 Task: Send an email with the signature Gunner Ward with the subject Request for a demo and the message Can you please send me the details of the new product launch? from softage.5@softage.net to softage.8@softage.net and move the email from Sent Items to the folder Goals
Action: Mouse moved to (53, 42)
Screenshot: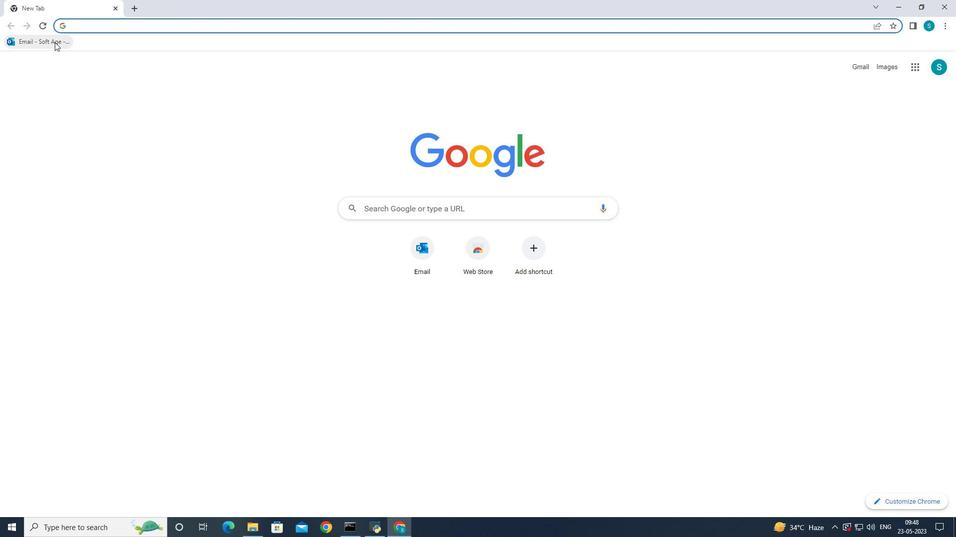 
Action: Mouse pressed left at (53, 42)
Screenshot: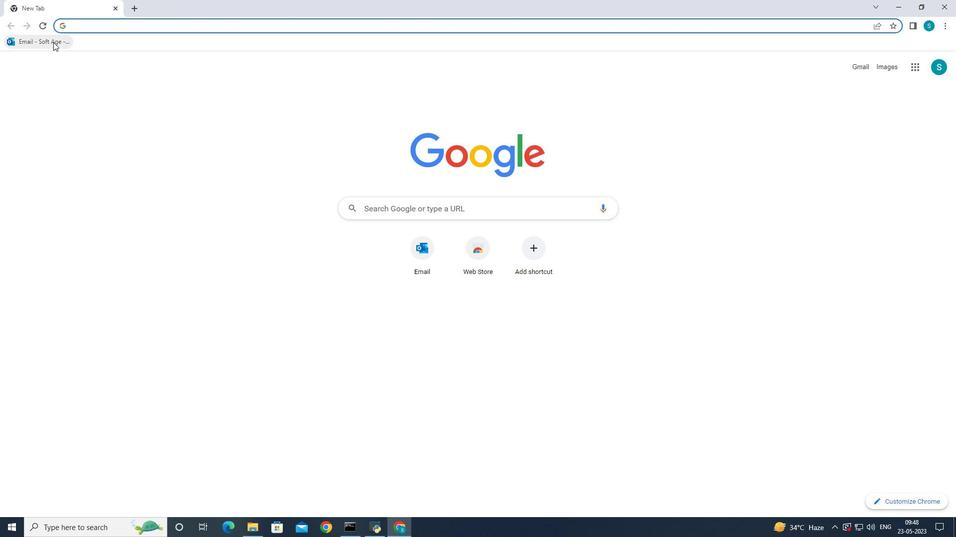 
Action: Mouse moved to (138, 88)
Screenshot: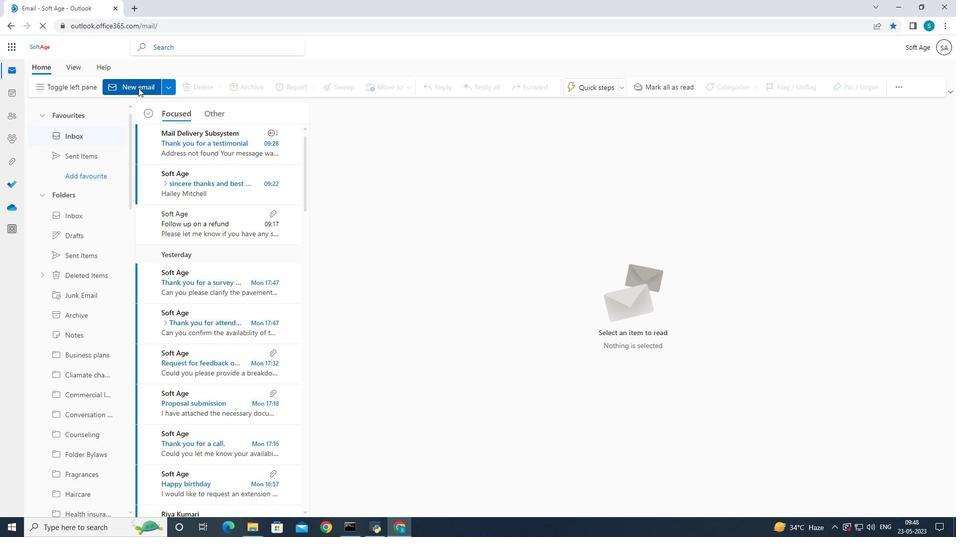 
Action: Mouse pressed left at (138, 88)
Screenshot: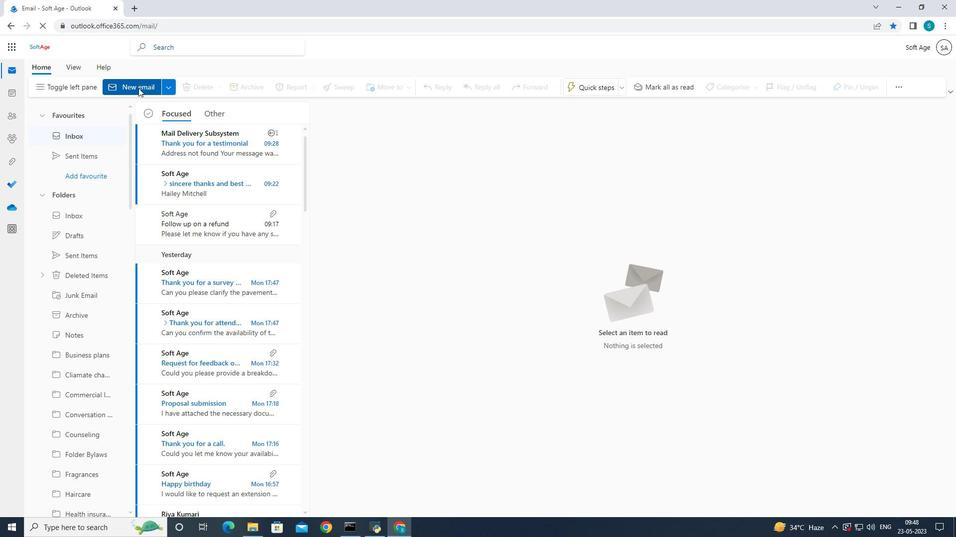 
Action: Mouse moved to (138, 88)
Screenshot: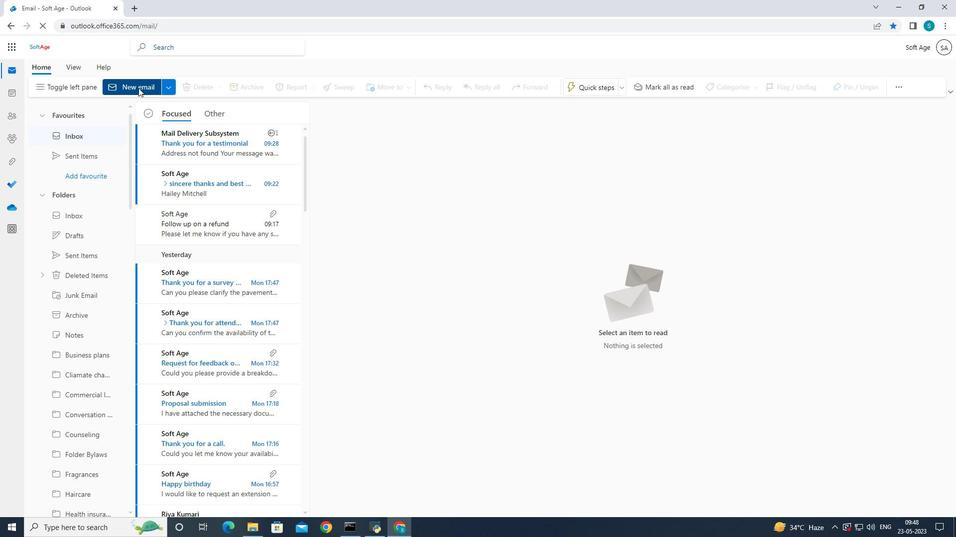 
Action: Mouse pressed left at (138, 88)
Screenshot: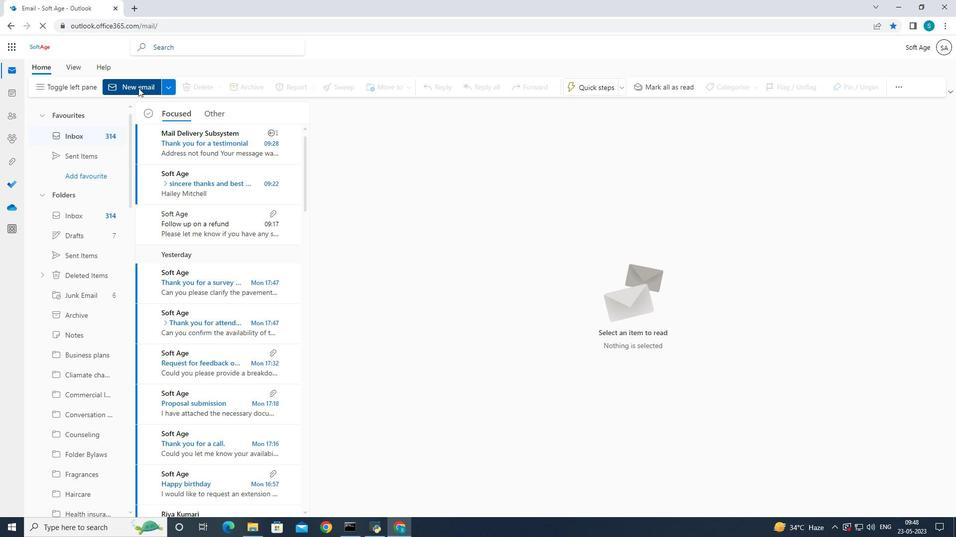 
Action: Mouse moved to (651, 85)
Screenshot: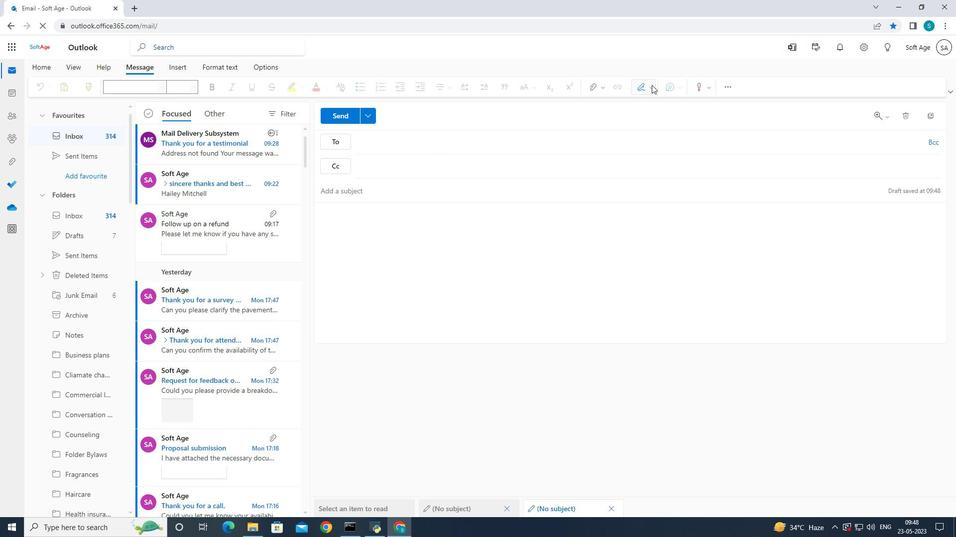 
Action: Mouse pressed left at (651, 85)
Screenshot: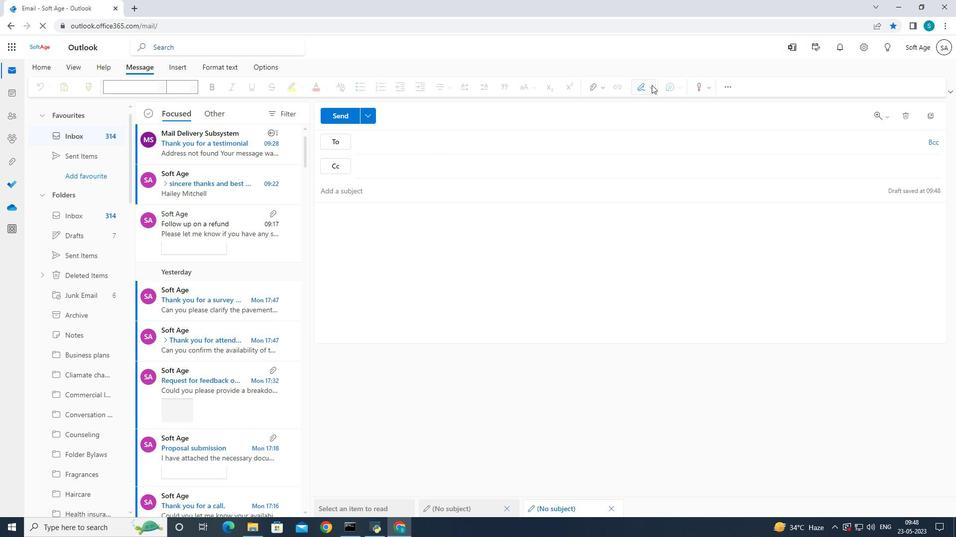 
Action: Mouse moved to (624, 131)
Screenshot: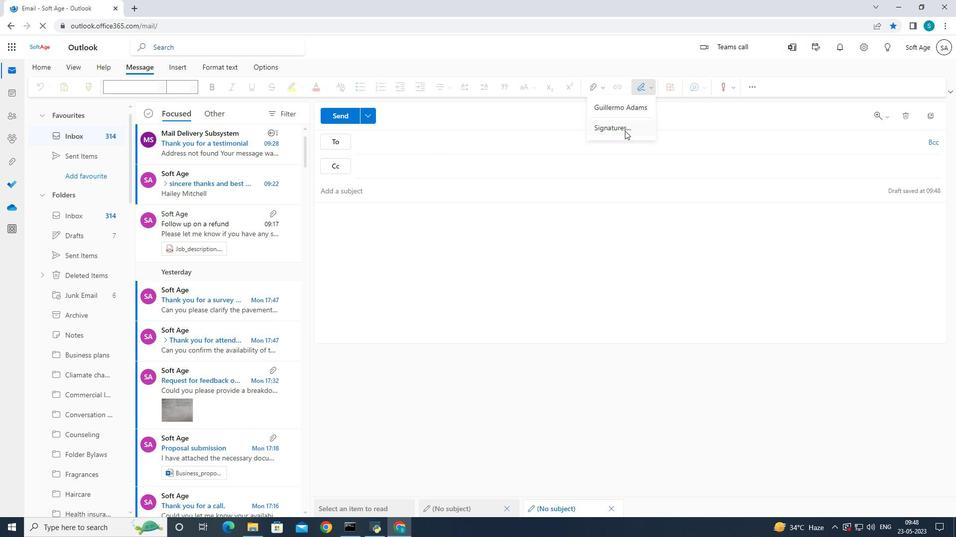 
Action: Mouse pressed left at (624, 131)
Screenshot: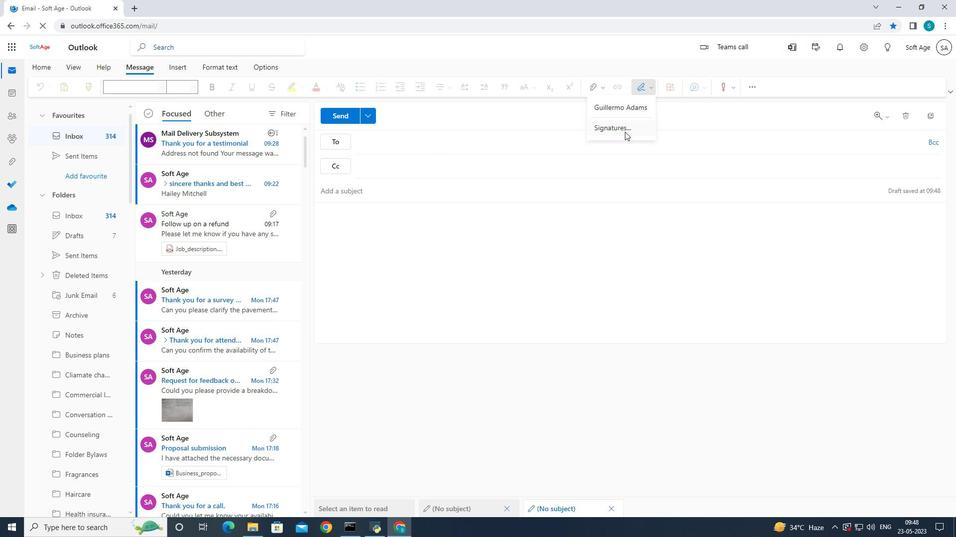 
Action: Mouse moved to (622, 168)
Screenshot: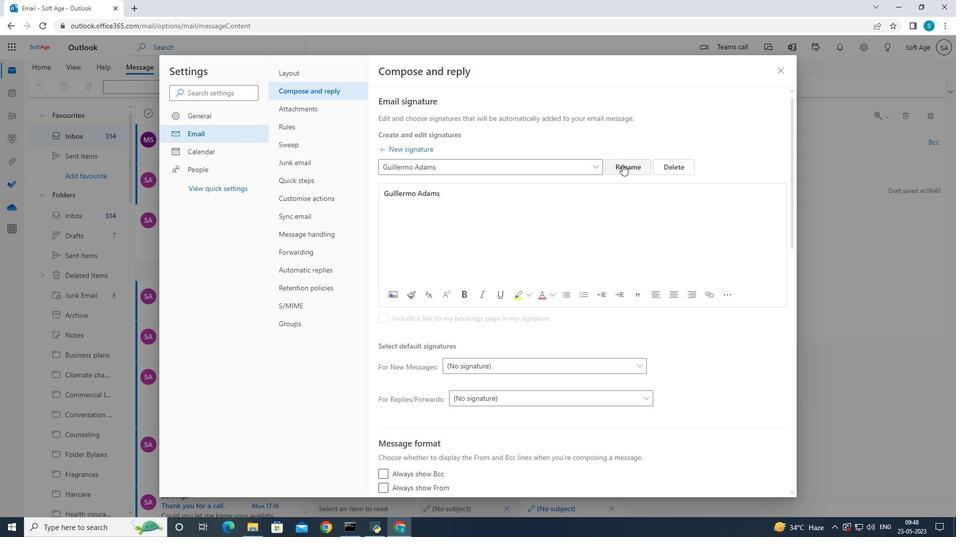 
Action: Mouse pressed left at (622, 168)
Screenshot: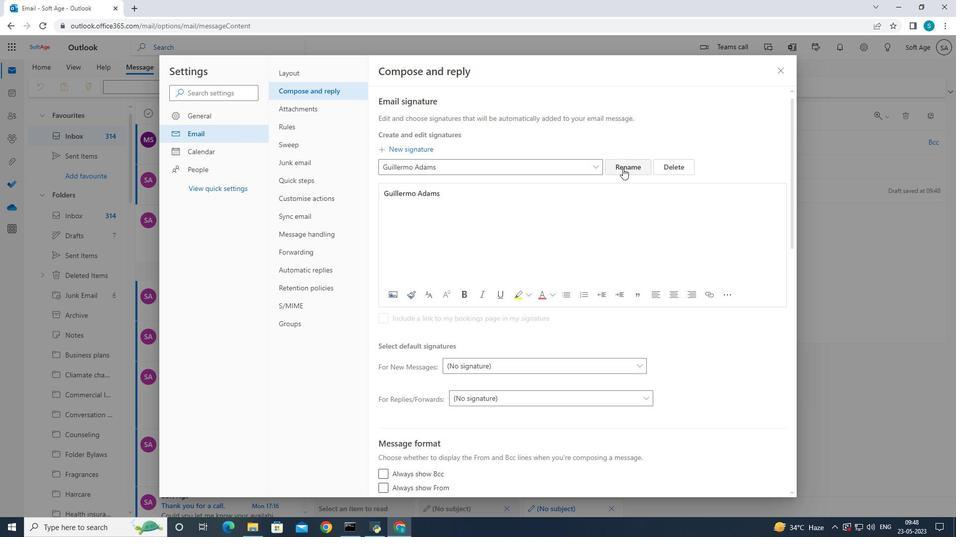 
Action: Mouse moved to (592, 168)
Screenshot: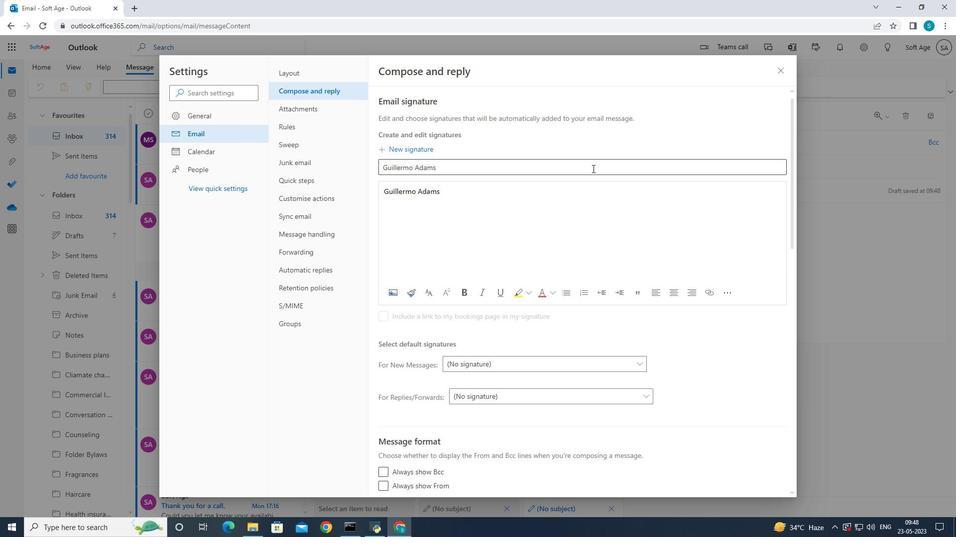 
Action: Mouse pressed left at (592, 168)
Screenshot: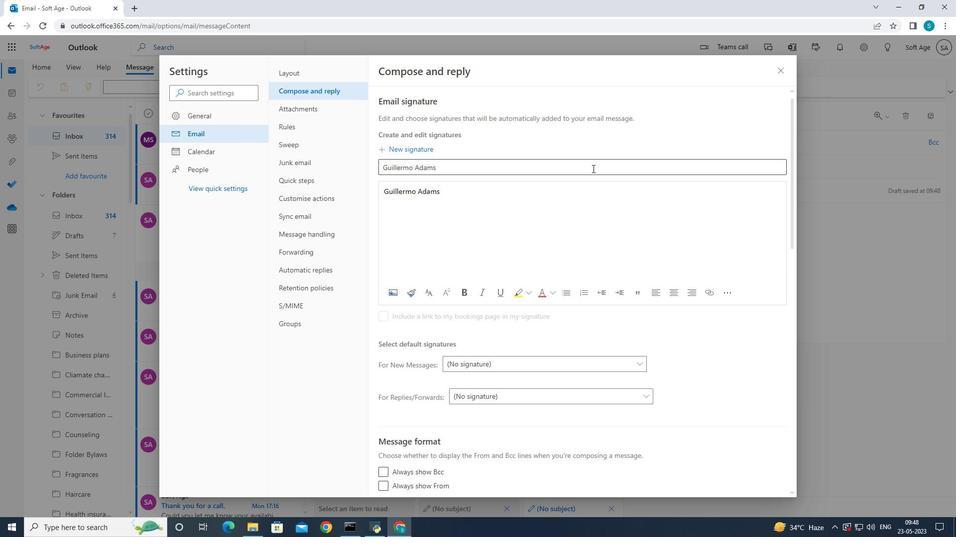 
Action: Key pressed <Key.backspace><Key.backspace><Key.backspace><Key.backspace><Key.backspace><Key.backspace><Key.backspace><Key.backspace><Key.backspace><Key.backspace><Key.backspace><Key.backspace><Key.backspace>
Screenshot: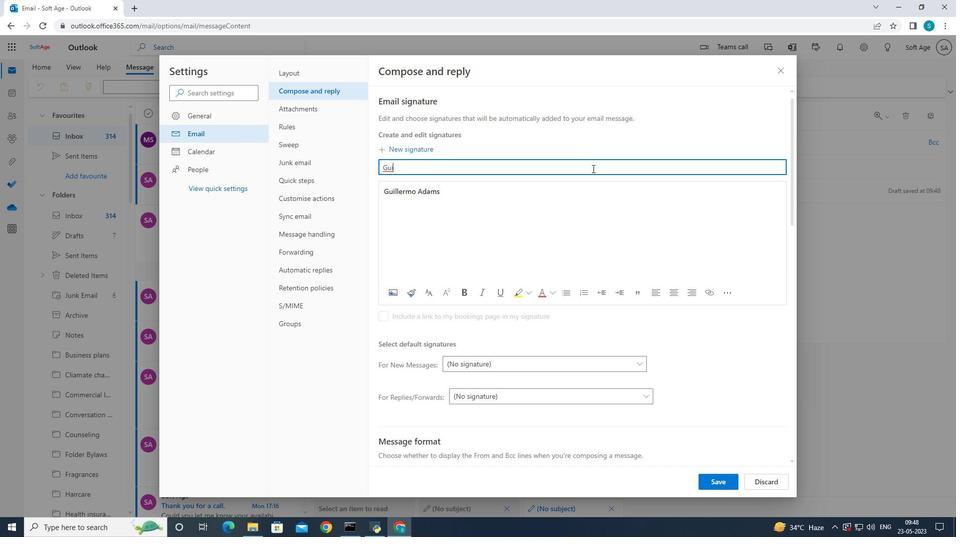 
Action: Mouse moved to (659, 140)
Screenshot: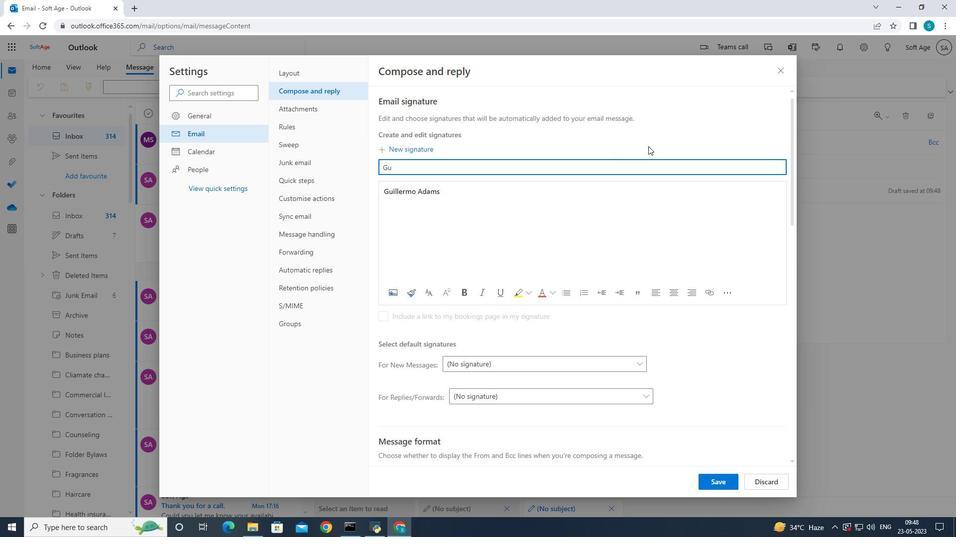
Action: Key pressed nner<Key.space><Key.shift>Ward<Key.space>
Screenshot: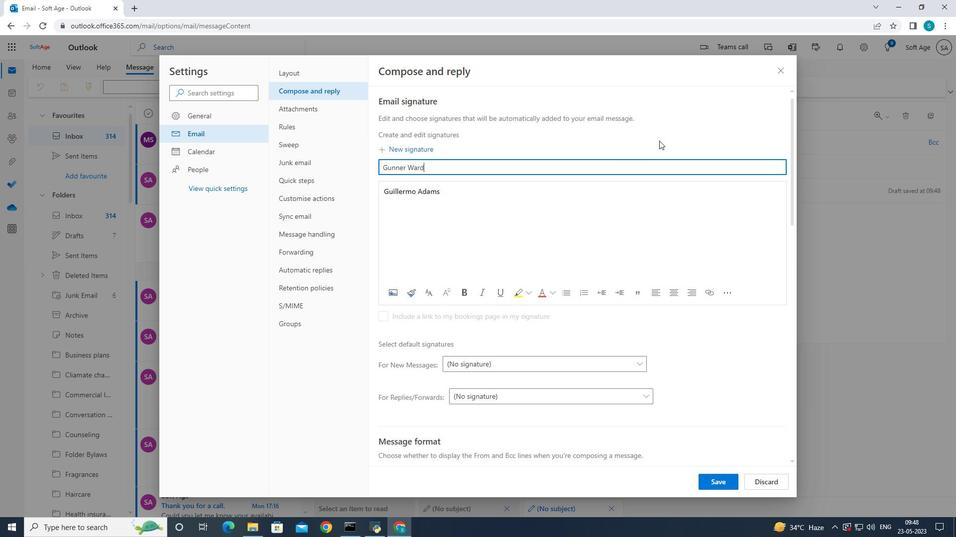 
Action: Mouse moved to (473, 192)
Screenshot: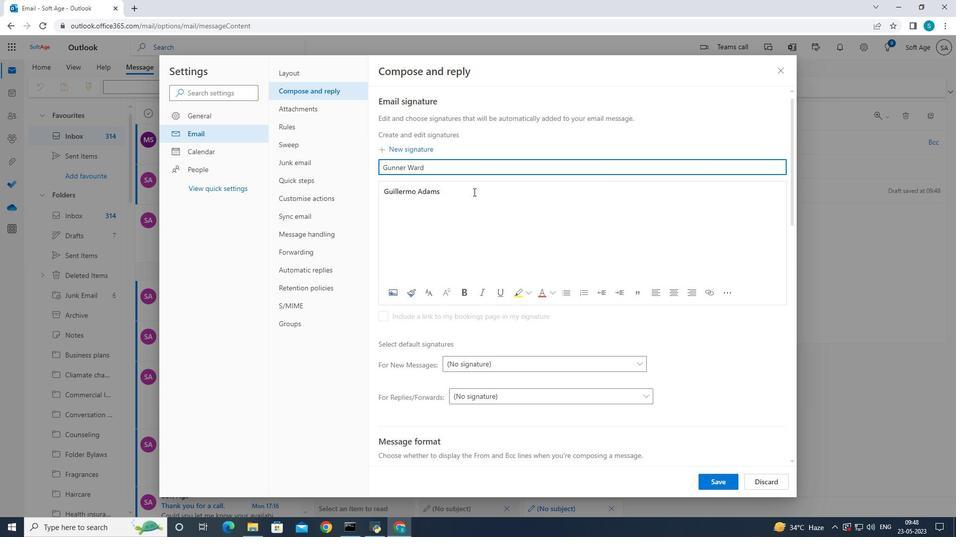 
Action: Mouse pressed left at (473, 192)
Screenshot: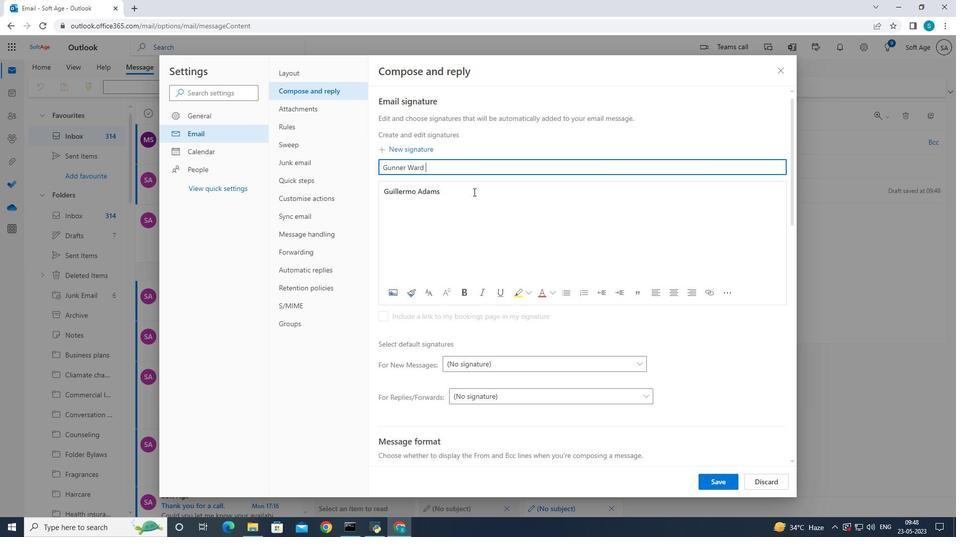 
Action: Mouse moved to (641, 174)
Screenshot: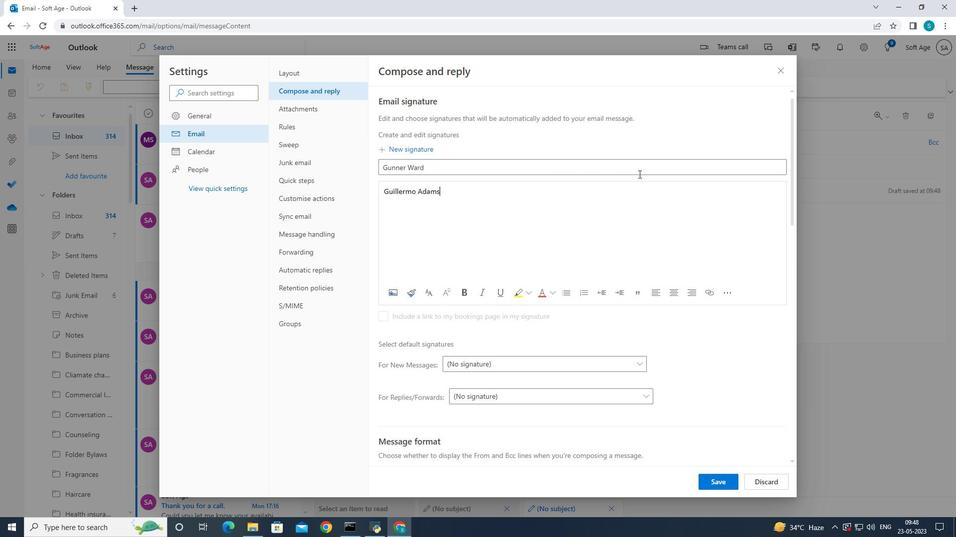 
Action: Key pressed <Key.backspace><Key.backspace><Key.backspace><Key.backspace><Key.backspace><Key.backspace><Key.backspace><Key.backspace><Key.backspace><Key.backspace><Key.backspace><Key.backspace><Key.backspace>nner<Key.space><Key.shift>Ward
Screenshot: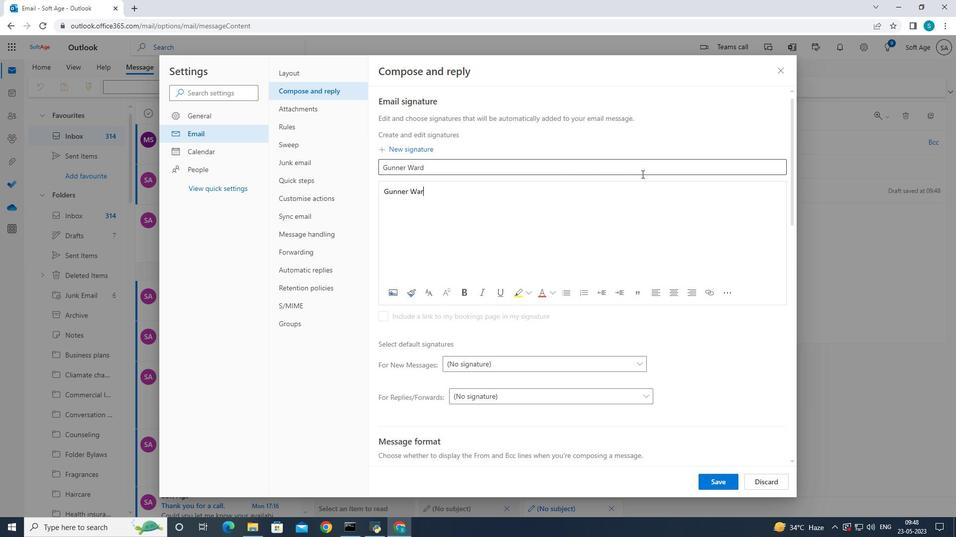 
Action: Mouse moved to (725, 489)
Screenshot: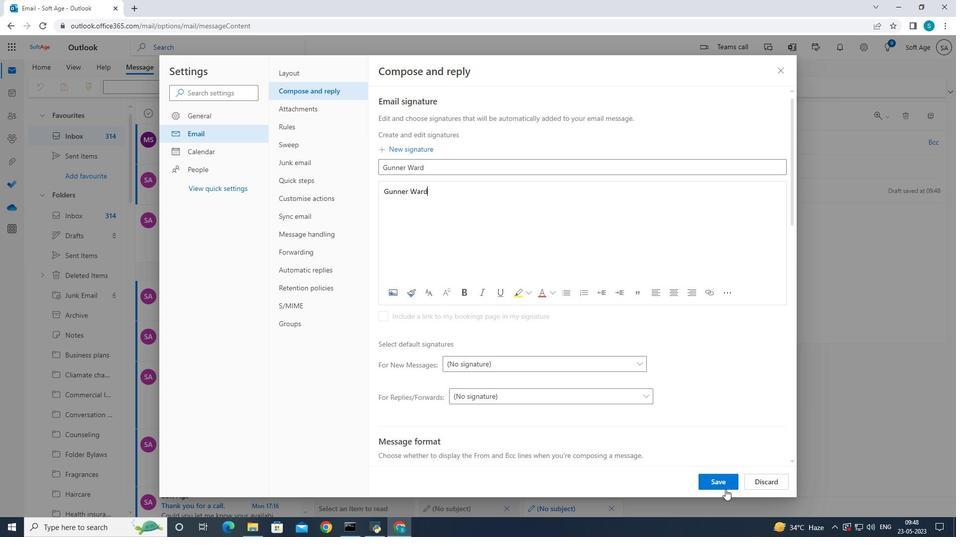 
Action: Mouse pressed left at (725, 489)
Screenshot: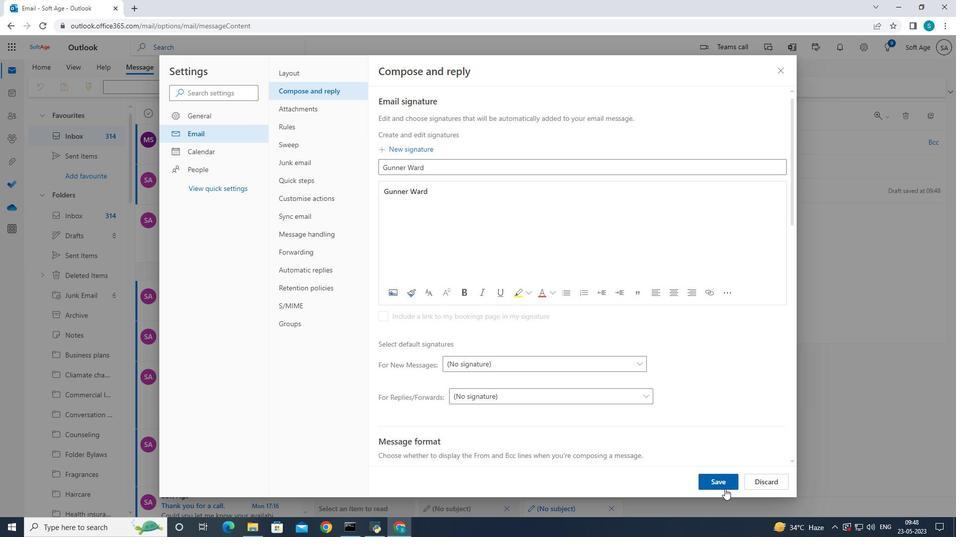 
Action: Mouse moved to (782, 67)
Screenshot: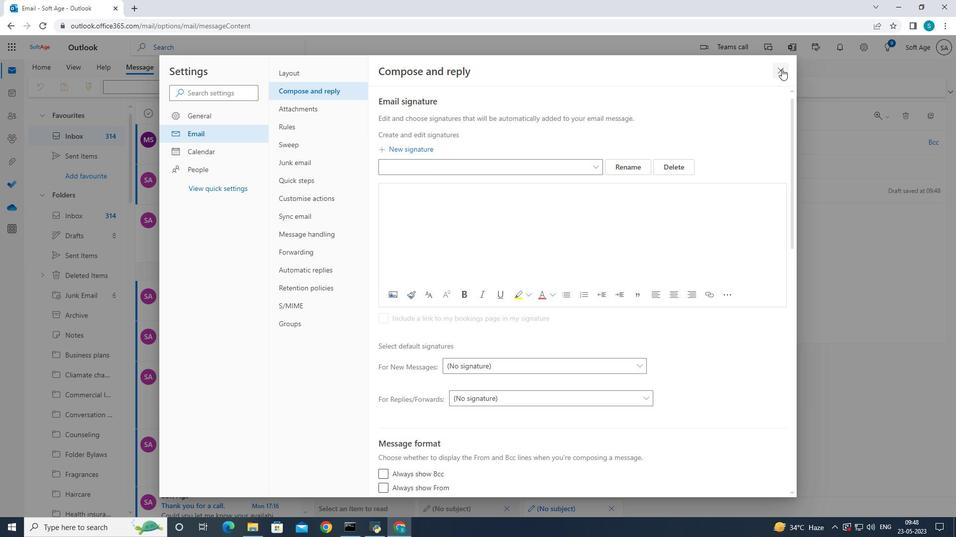 
Action: Mouse pressed left at (782, 67)
Screenshot: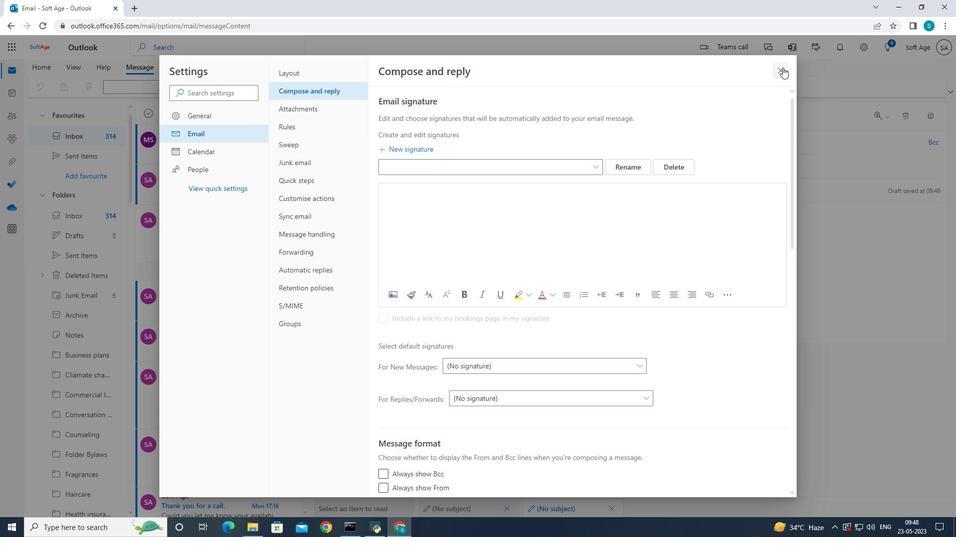 
Action: Mouse moved to (429, 144)
Screenshot: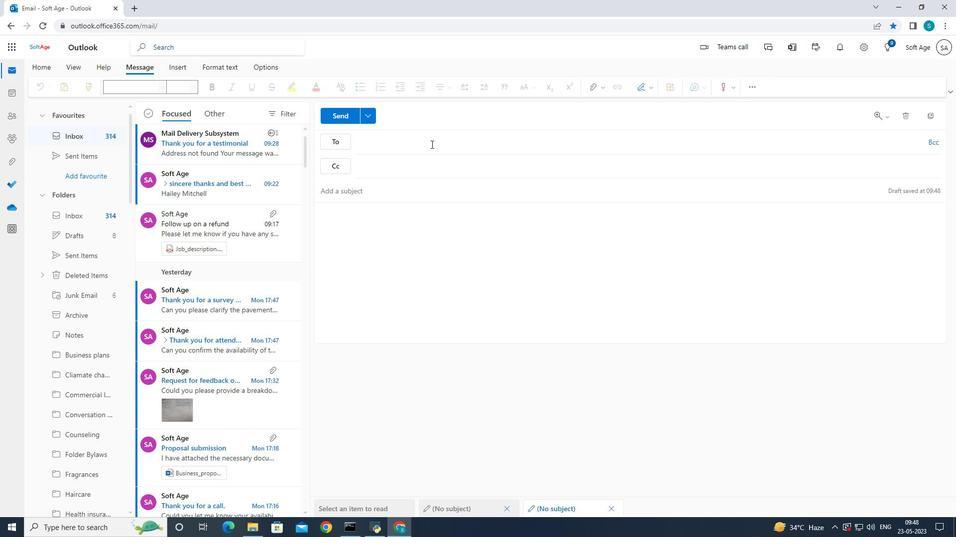 
Action: Mouse pressed left at (429, 144)
Screenshot: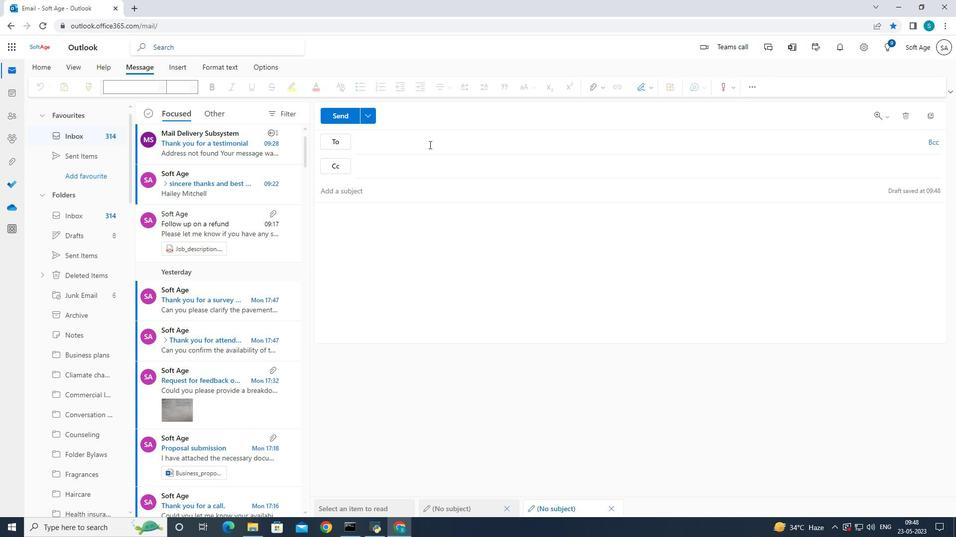 
Action: Mouse moved to (555, 190)
Screenshot: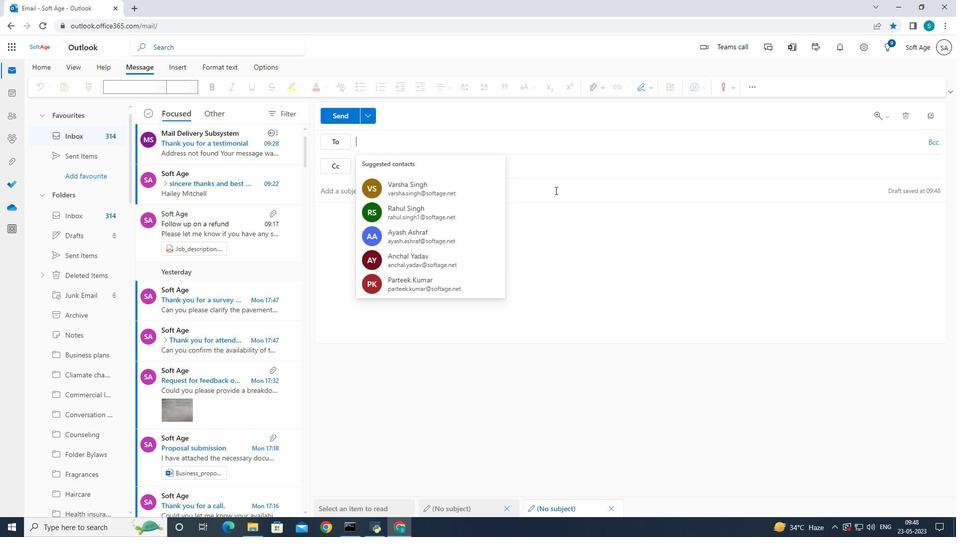 
Action: Mouse pressed left at (555, 190)
Screenshot: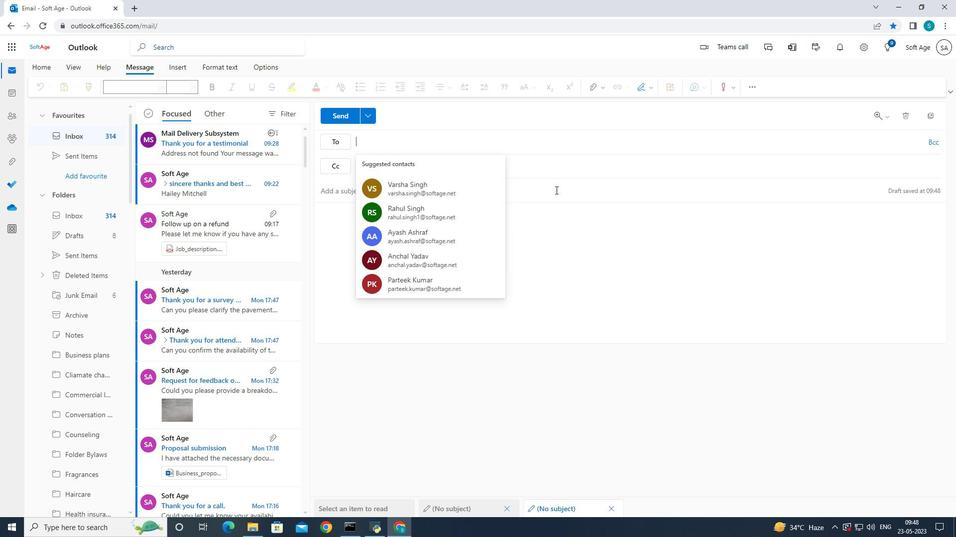 
Action: Mouse moved to (618, 179)
Screenshot: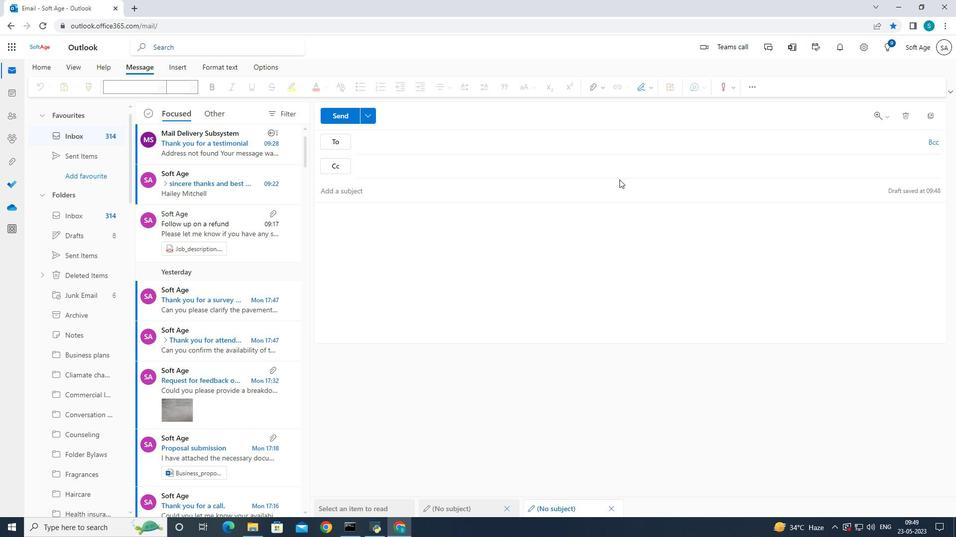 
Action: Key pressed <Key.shift>request<Key.space>for<Key.space>a<Key.space>demo
Screenshot: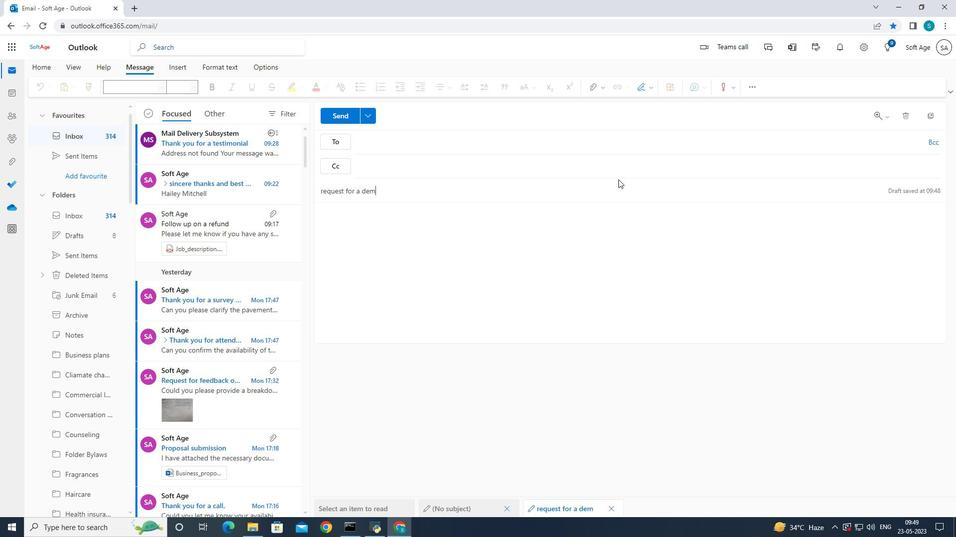 
Action: Mouse moved to (489, 226)
Screenshot: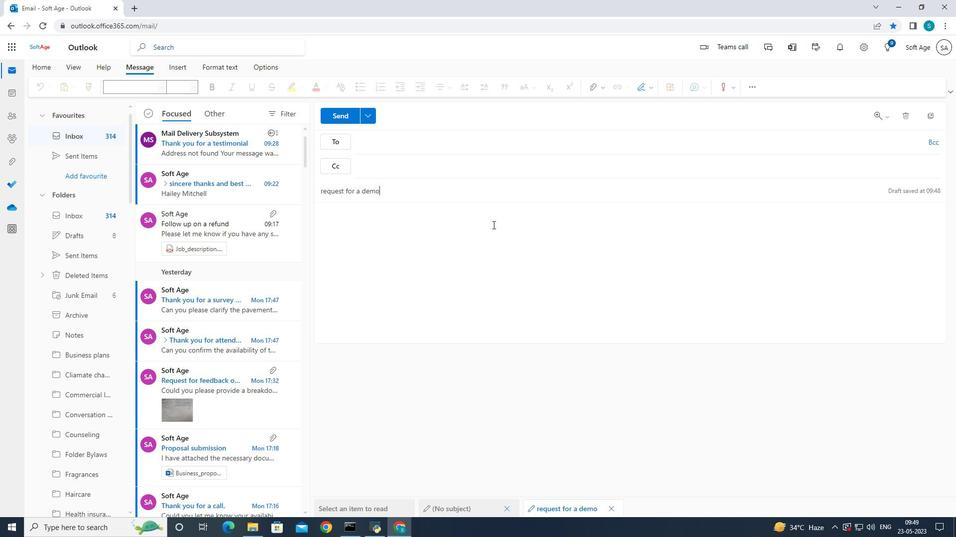 
Action: Mouse pressed left at (489, 226)
Screenshot: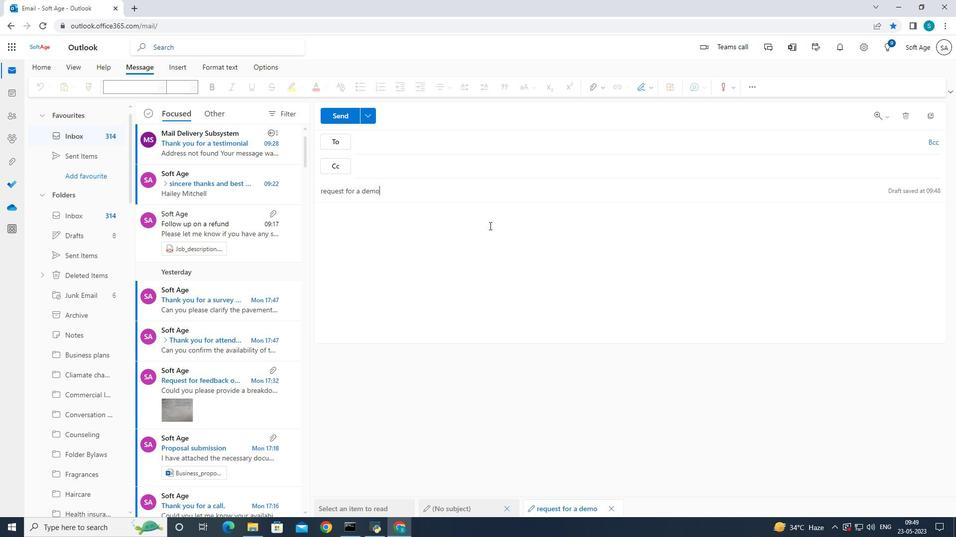 
Action: Mouse moved to (649, 85)
Screenshot: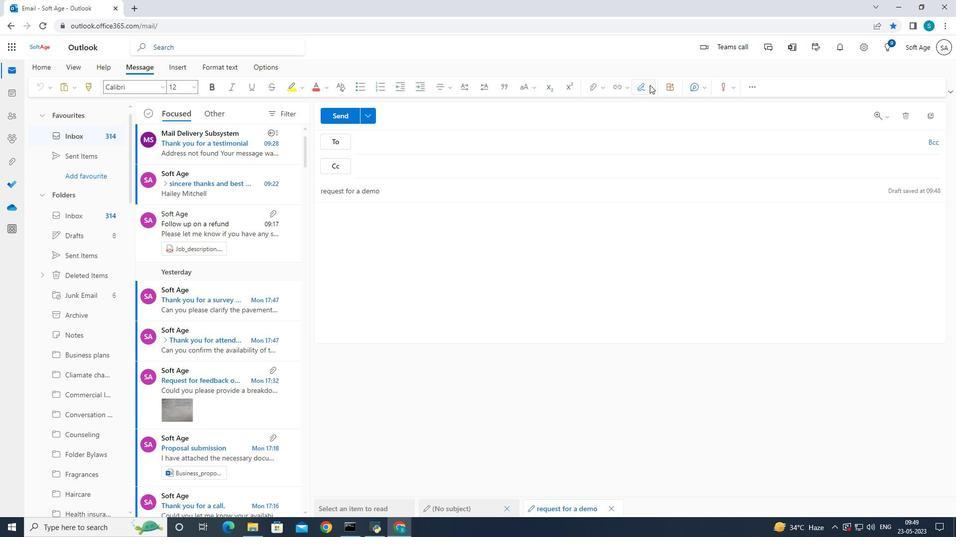 
Action: Mouse pressed left at (649, 85)
Screenshot: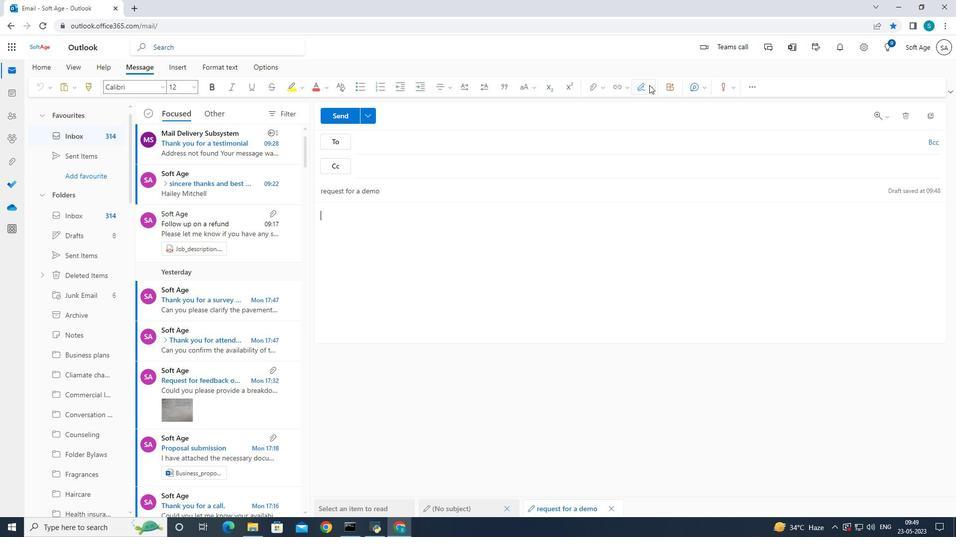 
Action: Mouse moved to (635, 112)
Screenshot: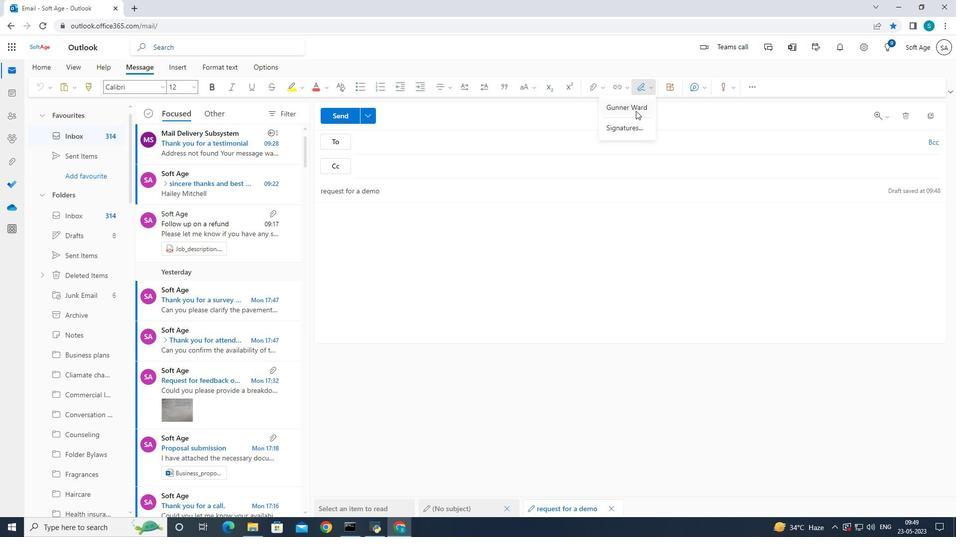 
Action: Mouse pressed left at (635, 112)
Screenshot: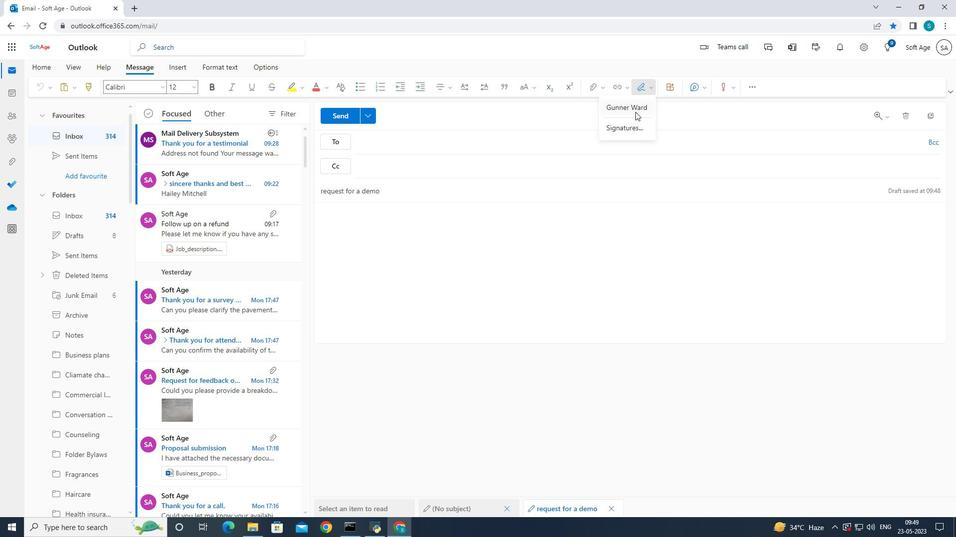 
Action: Mouse moved to (596, 179)
Screenshot: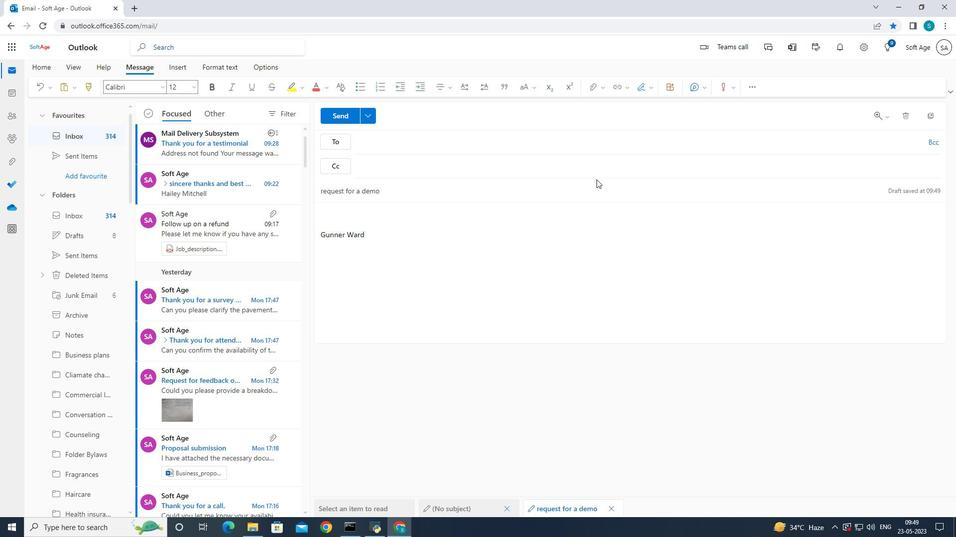 
Action: Key pressed <Key.shift>Can<Key.space>you<Key.space>please<Key.space>send<Key.space>me<Key.space>the<Key.space>details<Key.space>of<Key.space>the<Key.space>new<Key.space>product<Key.space>launch<Key.shift_r>?
Screenshot: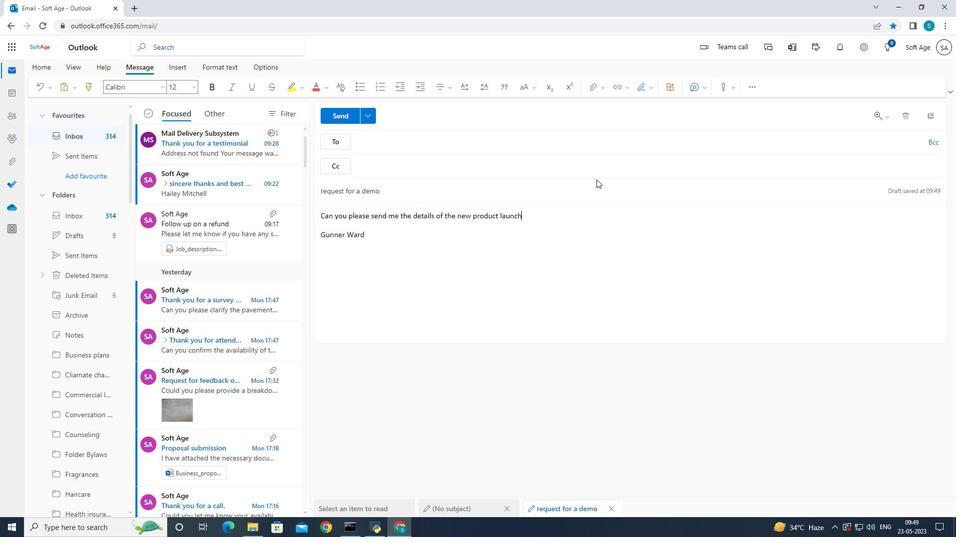
Action: Mouse moved to (433, 145)
Screenshot: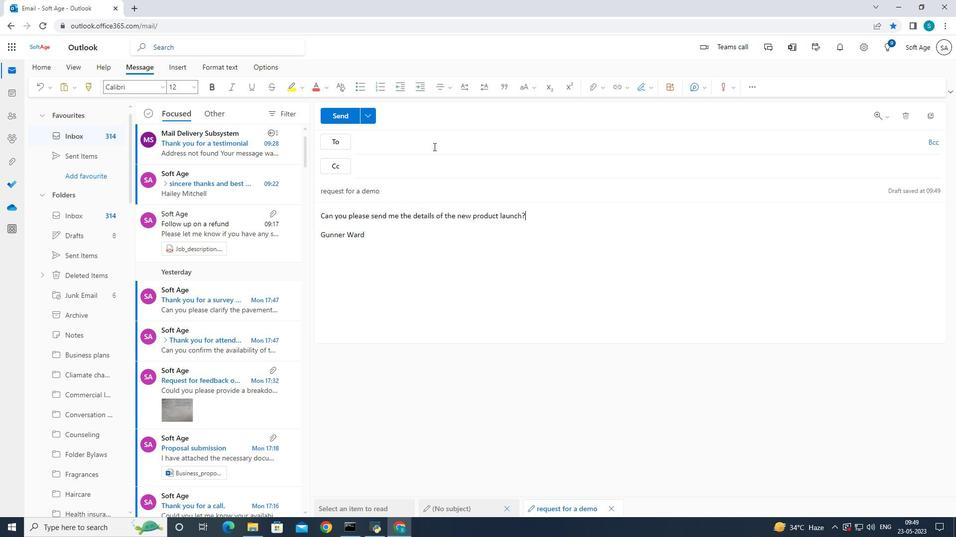 
Action: Mouse pressed left at (433, 145)
Screenshot: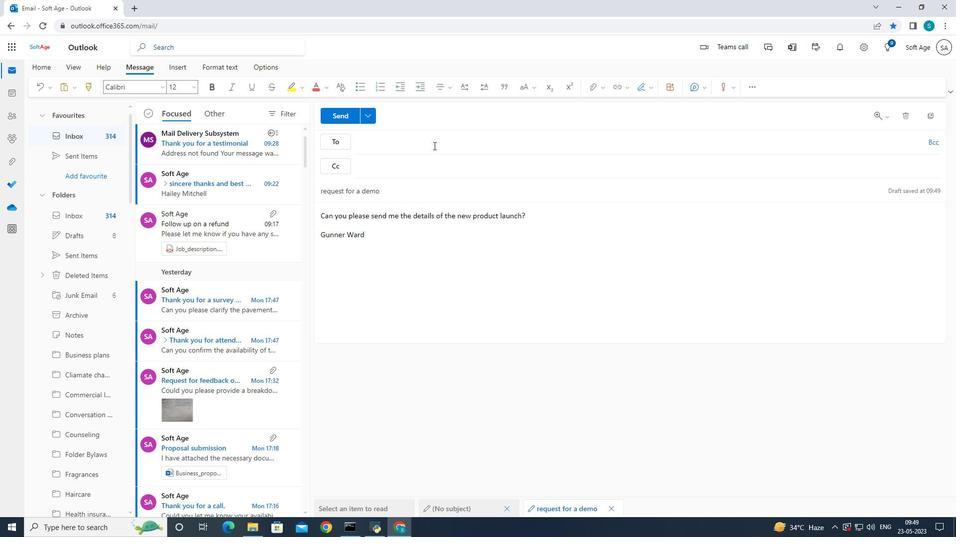 
Action: Mouse moved to (589, 188)
Screenshot: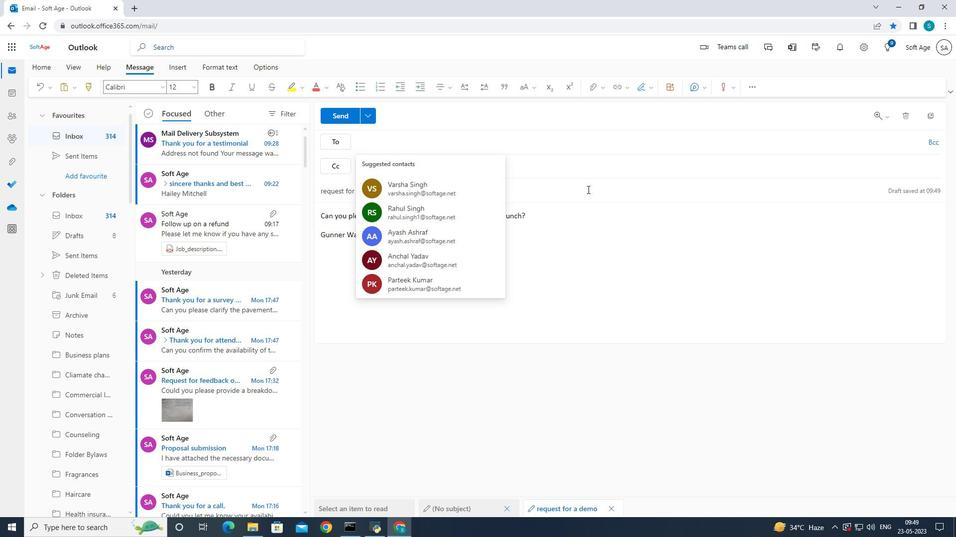 
Action: Key pressed softage.8<Key.shift>@softge.net
Screenshot: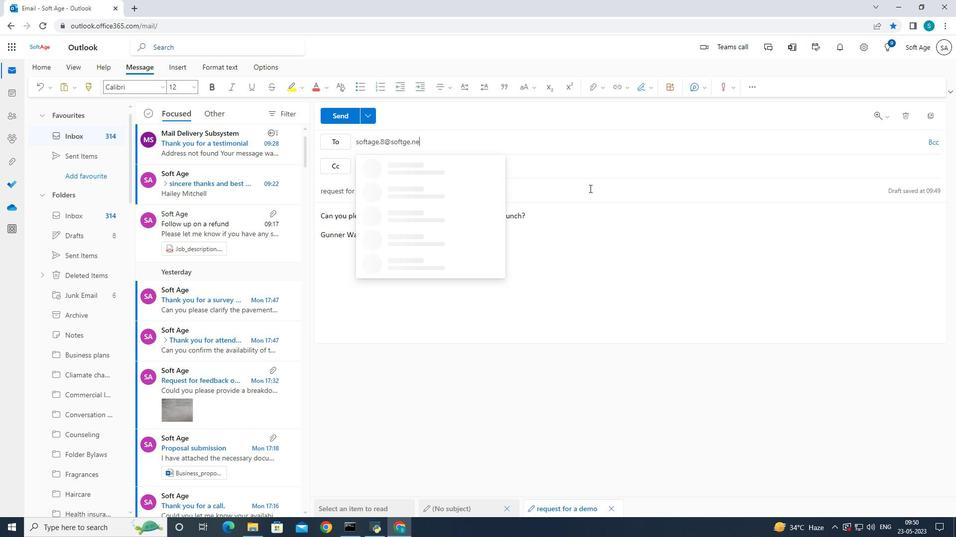 
Action: Mouse moved to (401, 141)
Screenshot: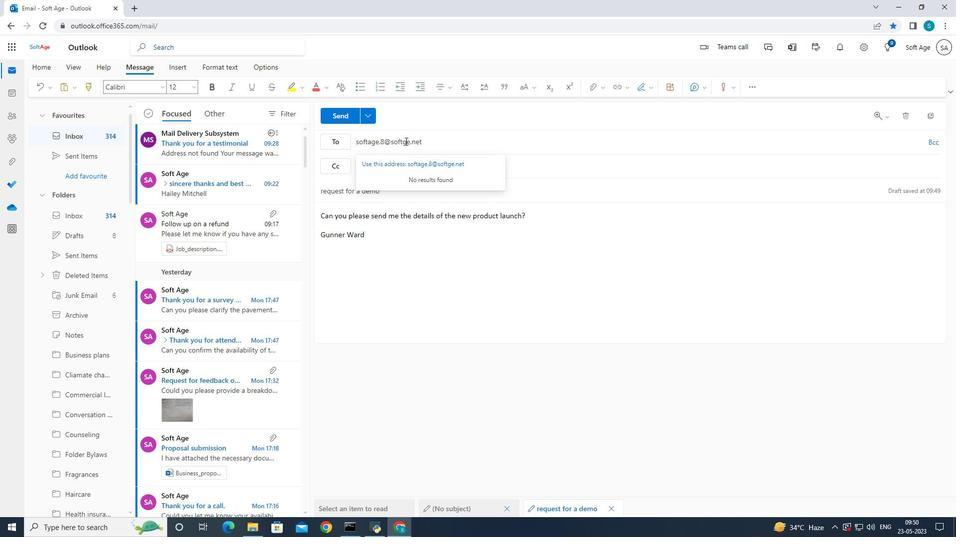 
Action: Mouse pressed left at (401, 141)
Screenshot: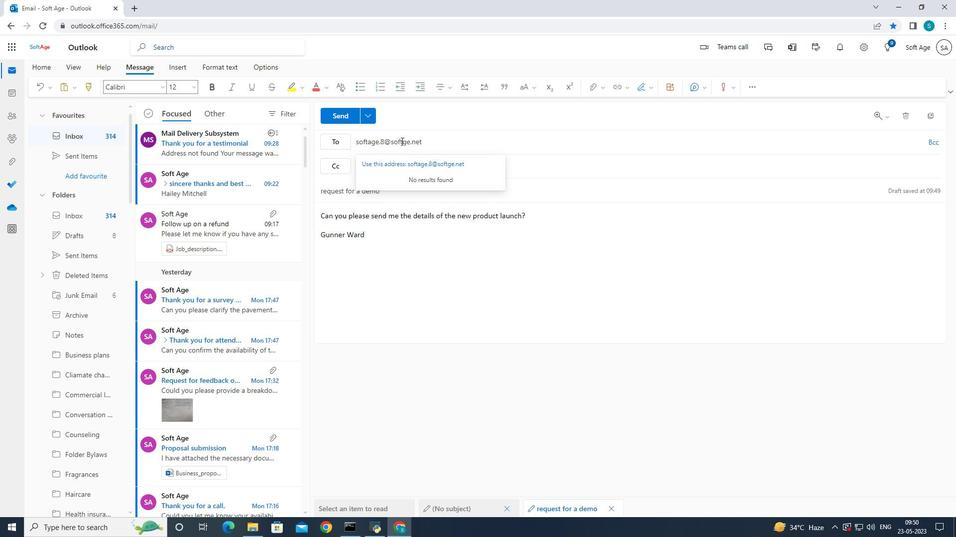 
Action: Mouse moved to (422, 145)
Screenshot: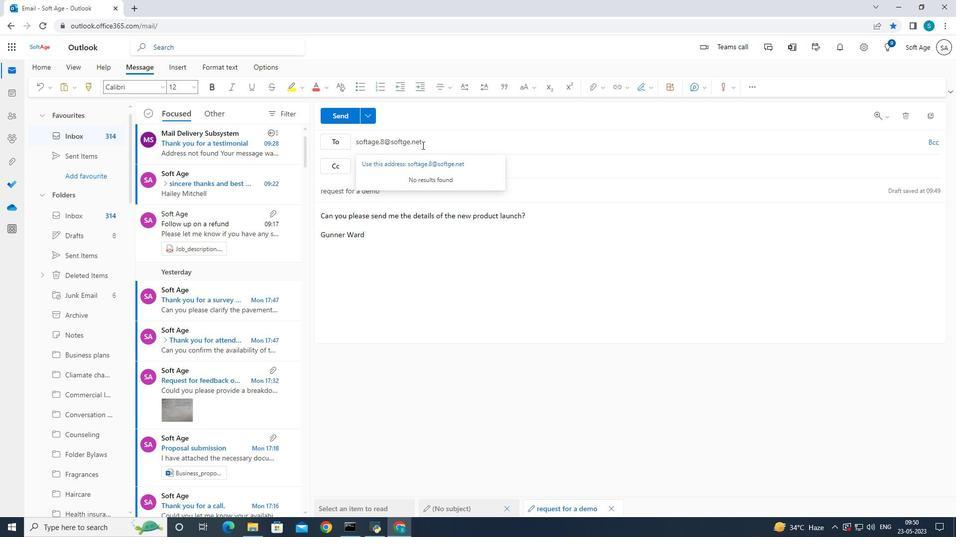 
Action: Key pressed a
Screenshot: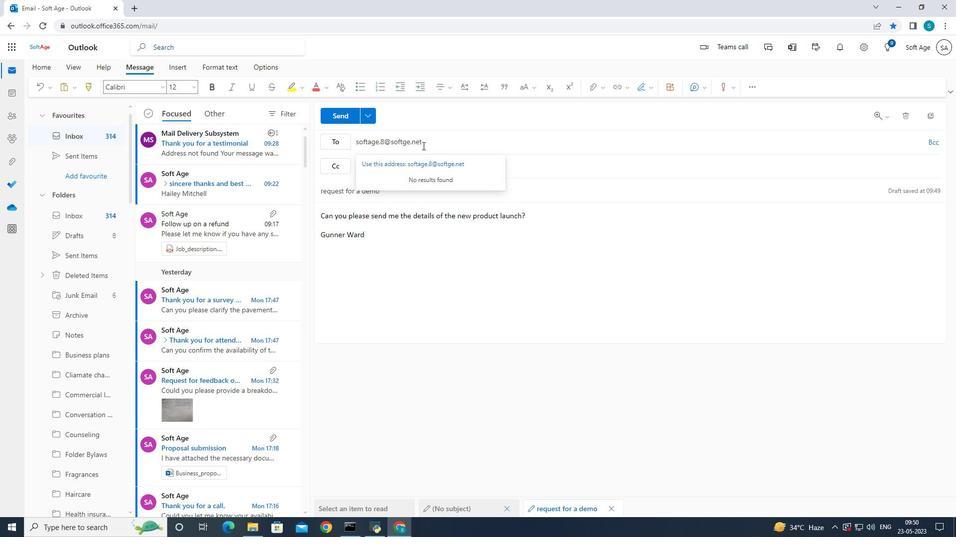 
Action: Mouse moved to (442, 170)
Screenshot: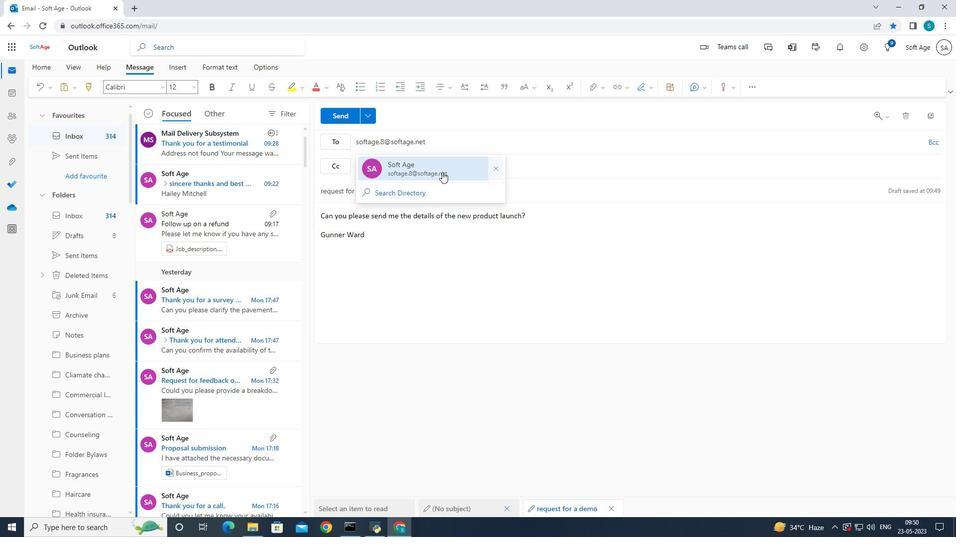
Action: Mouse pressed left at (442, 170)
Screenshot: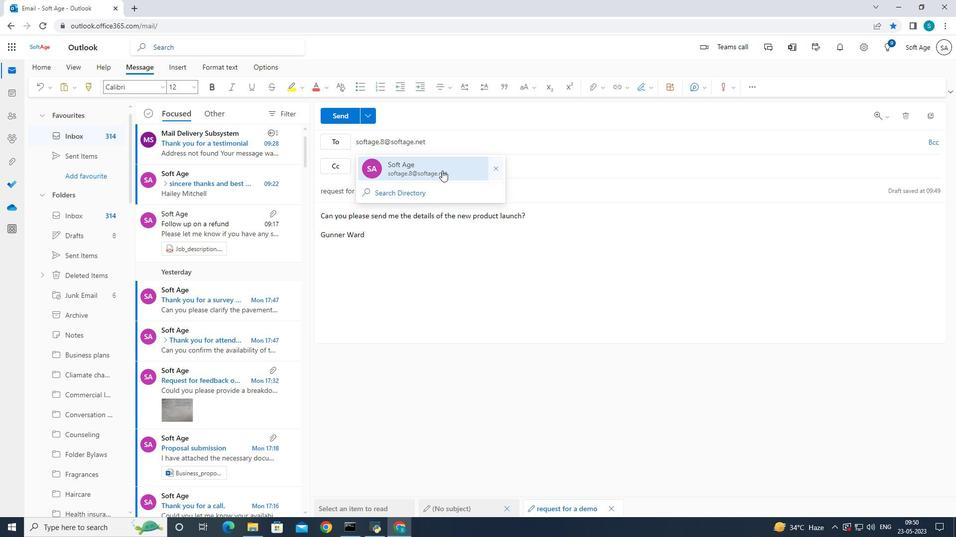 
Action: Mouse moved to (106, 235)
Screenshot: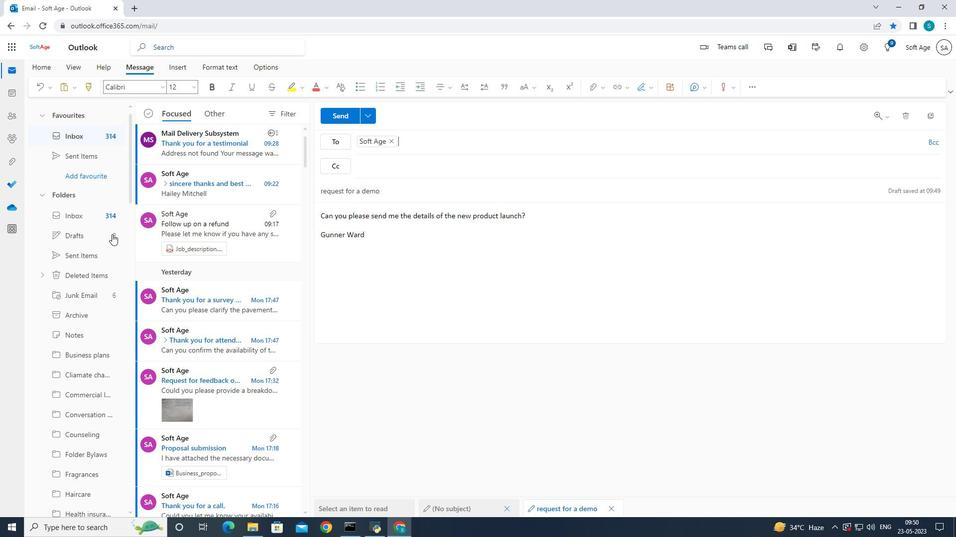 
Action: Mouse scrolled (106, 234) with delta (0, 0)
Screenshot: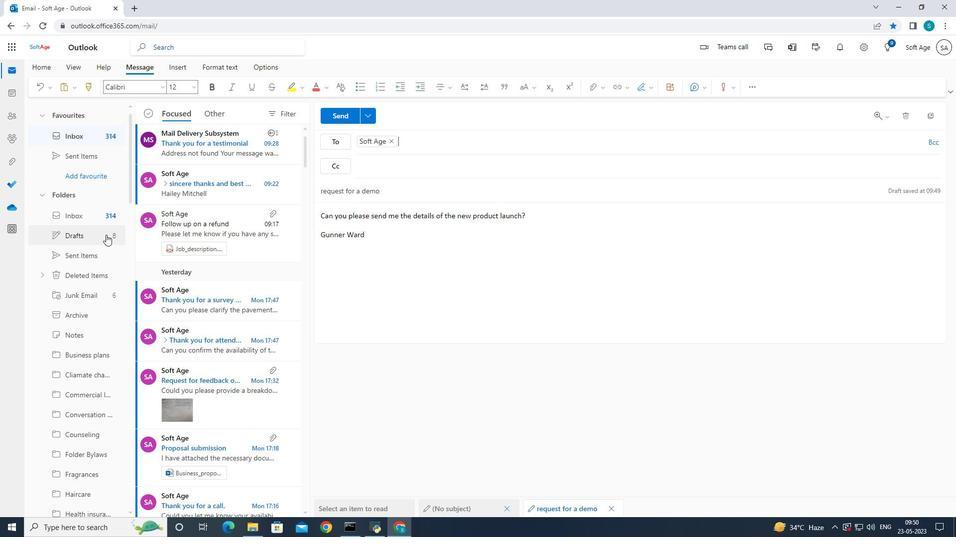 
Action: Mouse scrolled (106, 234) with delta (0, 0)
Screenshot: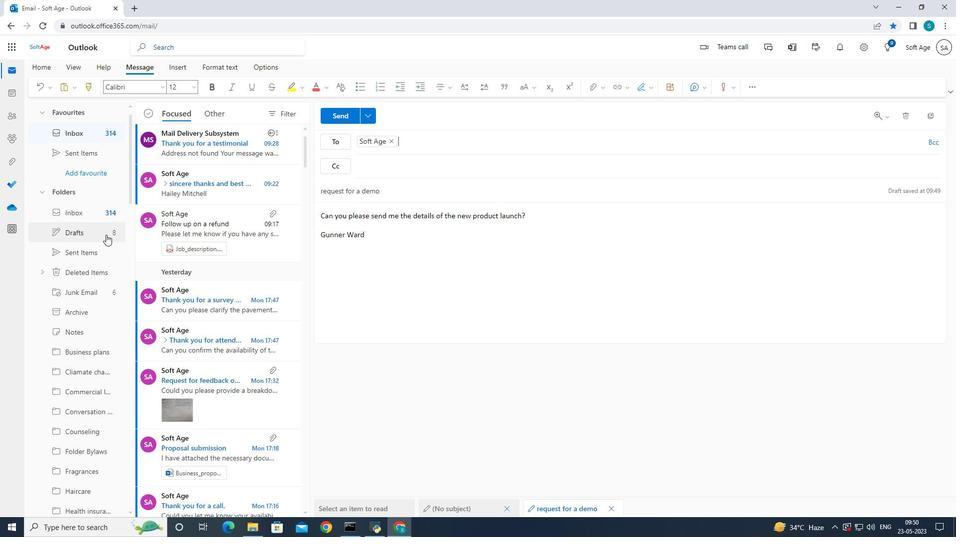 
Action: Mouse scrolled (106, 234) with delta (0, 0)
Screenshot: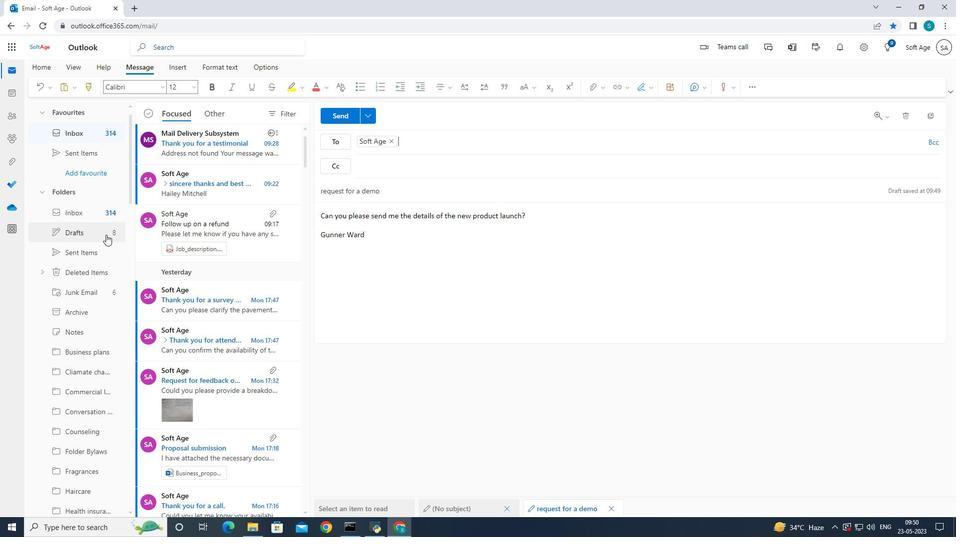 
Action: Mouse moved to (105, 235)
Screenshot: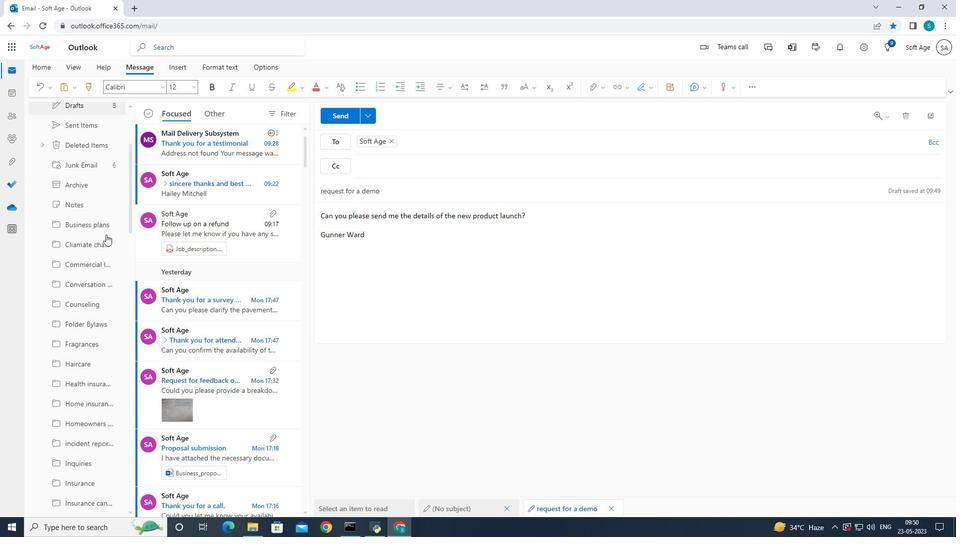 
Action: Mouse scrolled (105, 234) with delta (0, 0)
Screenshot: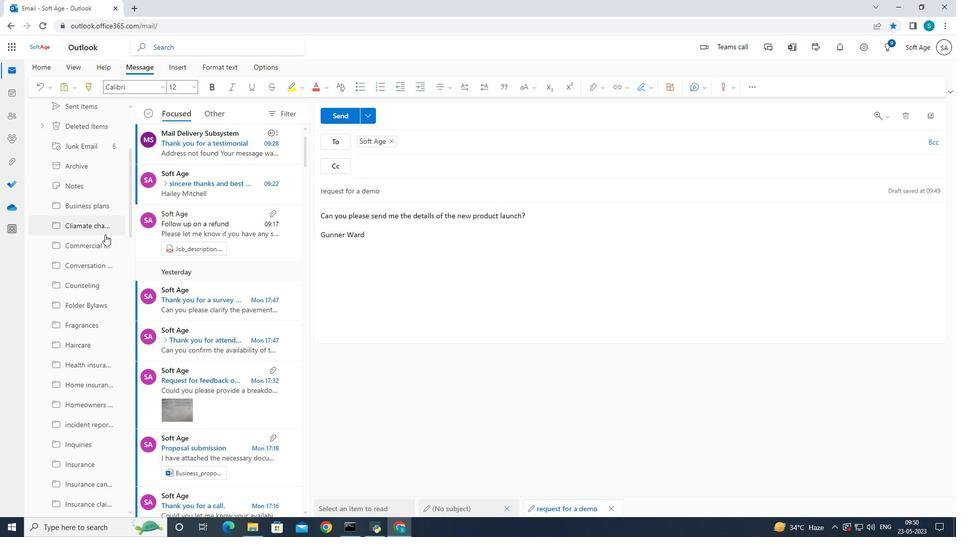 
Action: Mouse scrolled (105, 234) with delta (0, 0)
Screenshot: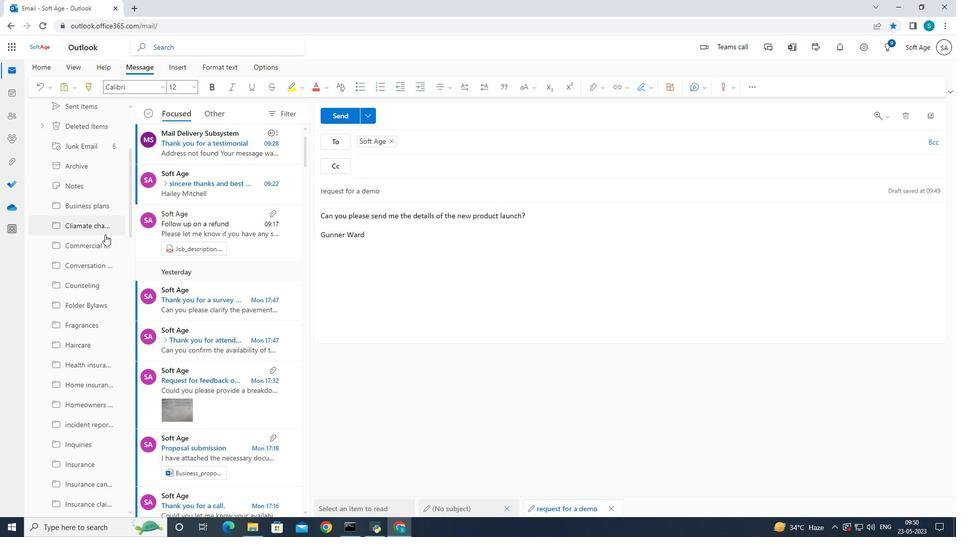 
Action: Mouse scrolled (105, 234) with delta (0, 0)
Screenshot: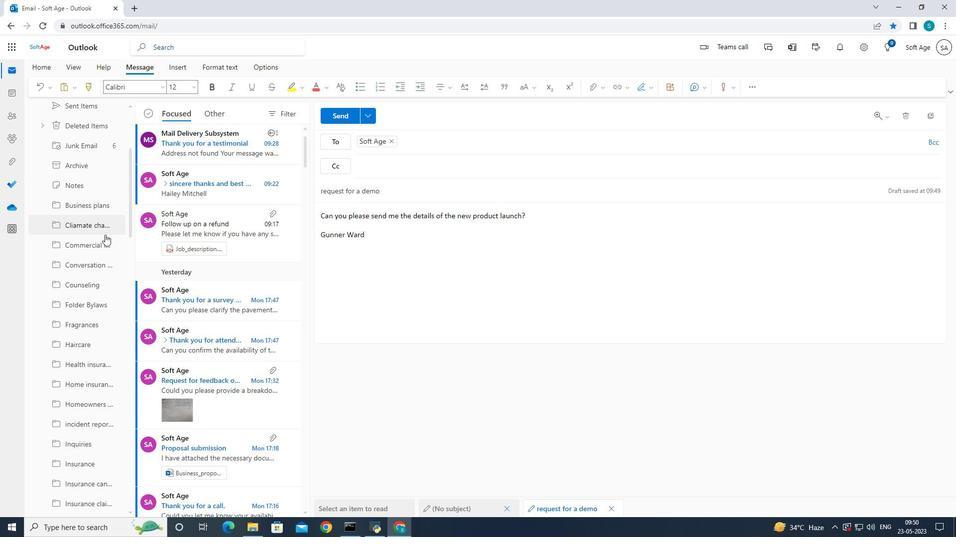 
Action: Mouse scrolled (105, 234) with delta (0, 0)
Screenshot: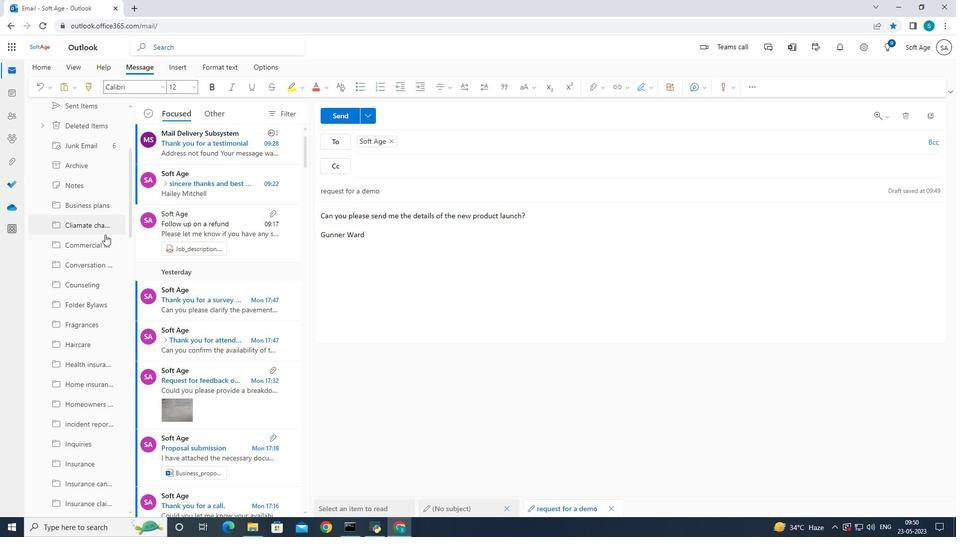 
Action: Mouse moved to (104, 235)
Screenshot: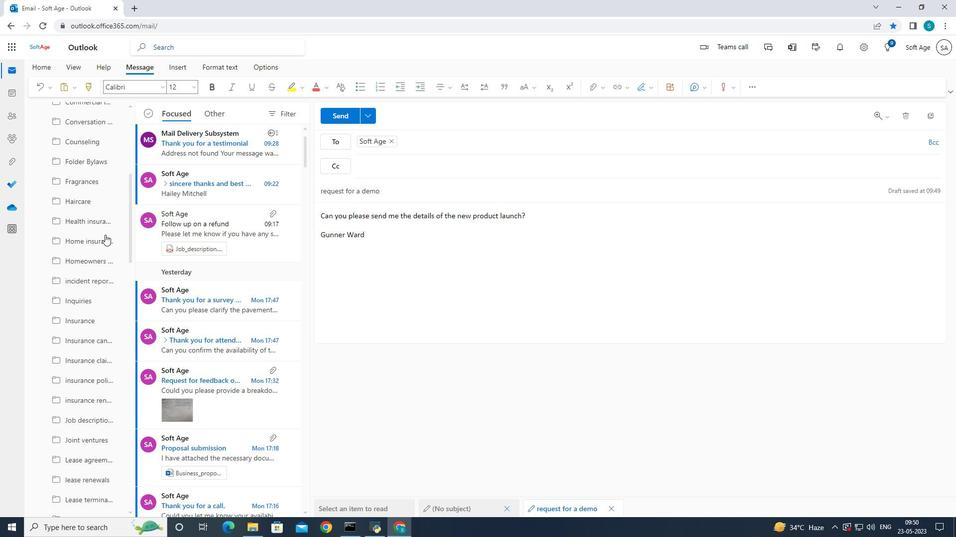 
Action: Mouse scrolled (104, 234) with delta (0, 0)
Screenshot: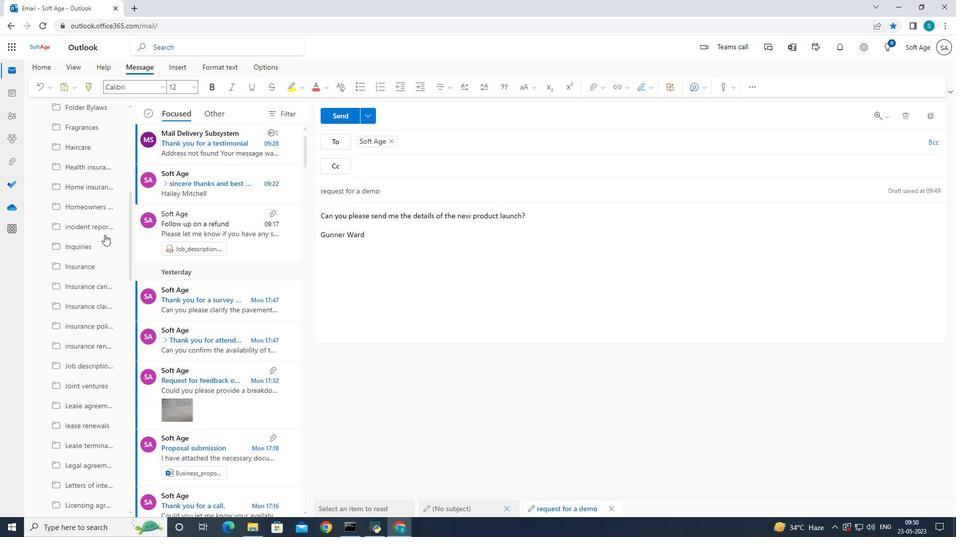 
Action: Mouse scrolled (104, 234) with delta (0, 0)
Screenshot: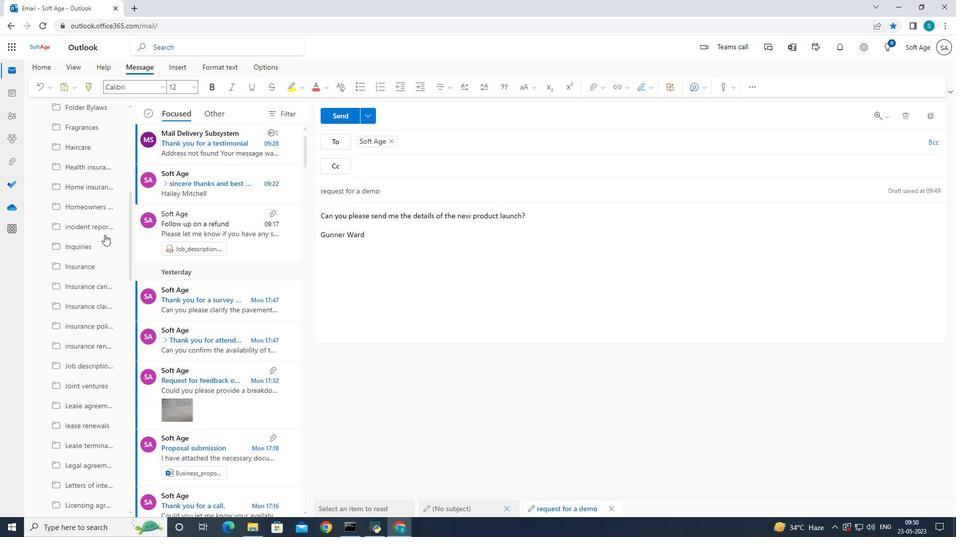 
Action: Mouse scrolled (104, 234) with delta (0, 0)
Screenshot: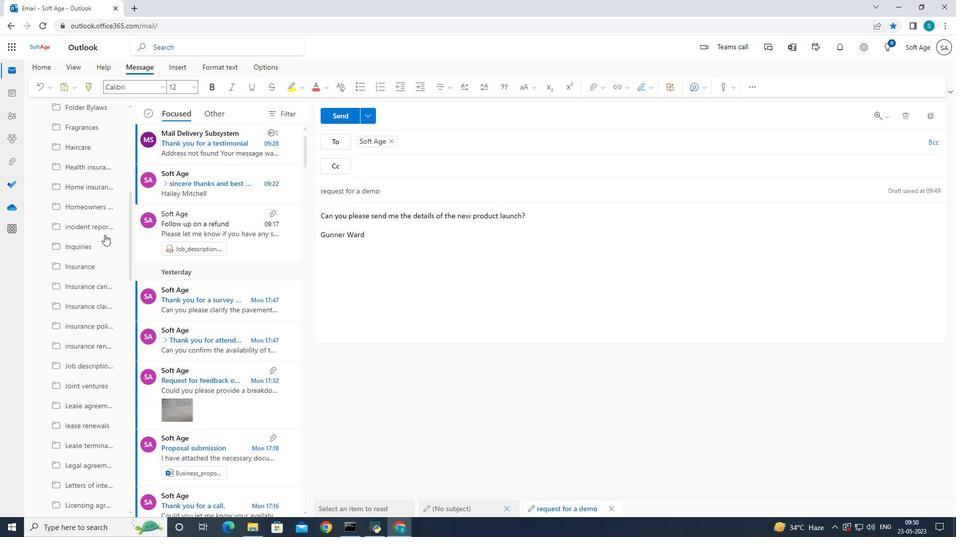
Action: Mouse scrolled (104, 234) with delta (0, 0)
Screenshot: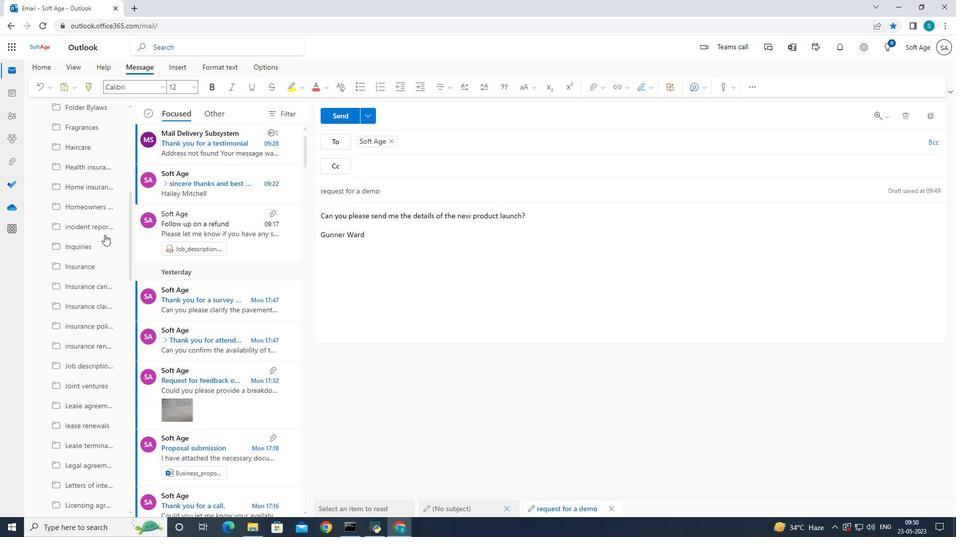 
Action: Mouse moved to (104, 233)
Screenshot: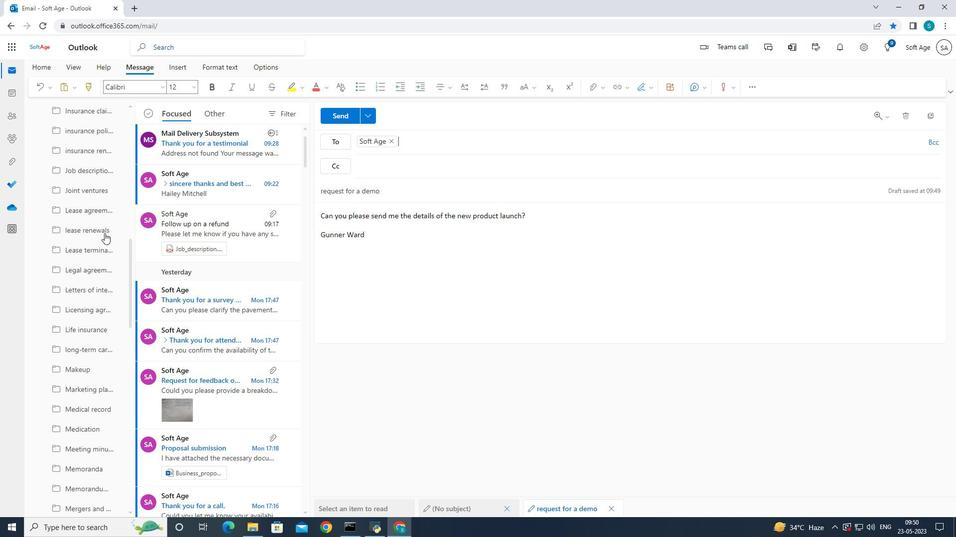 
Action: Mouse scrolled (104, 232) with delta (0, 0)
Screenshot: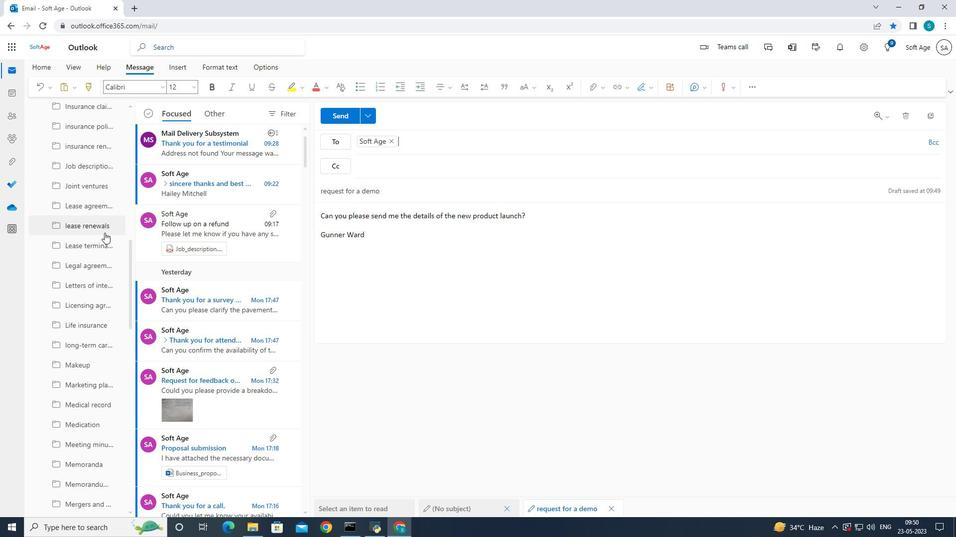 
Action: Mouse scrolled (104, 232) with delta (0, 0)
Screenshot: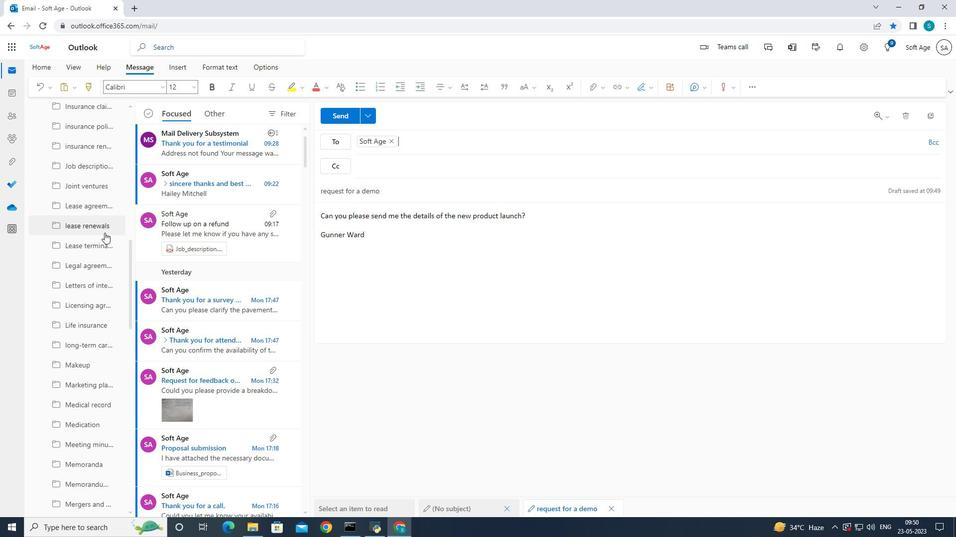 
Action: Mouse scrolled (104, 232) with delta (0, 0)
Screenshot: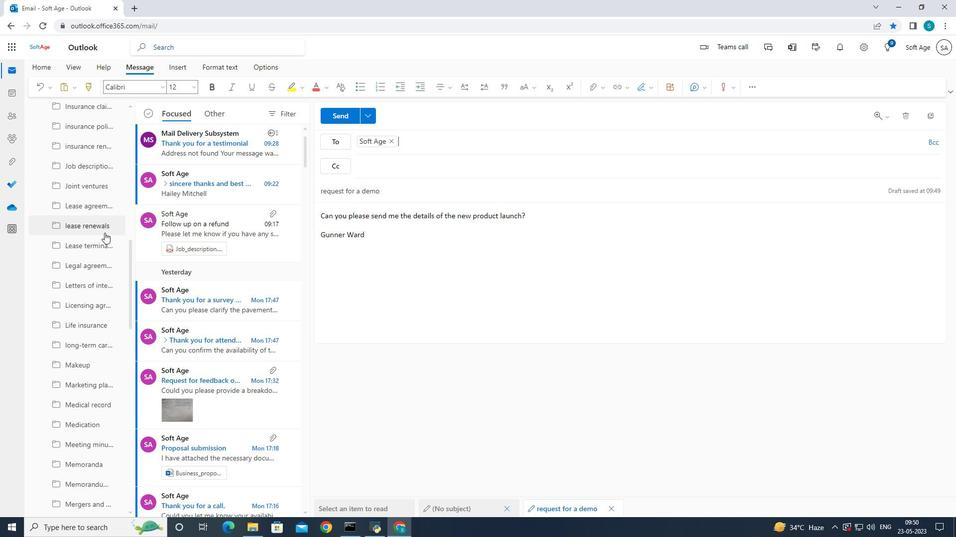 
Action: Mouse moved to (104, 233)
Screenshot: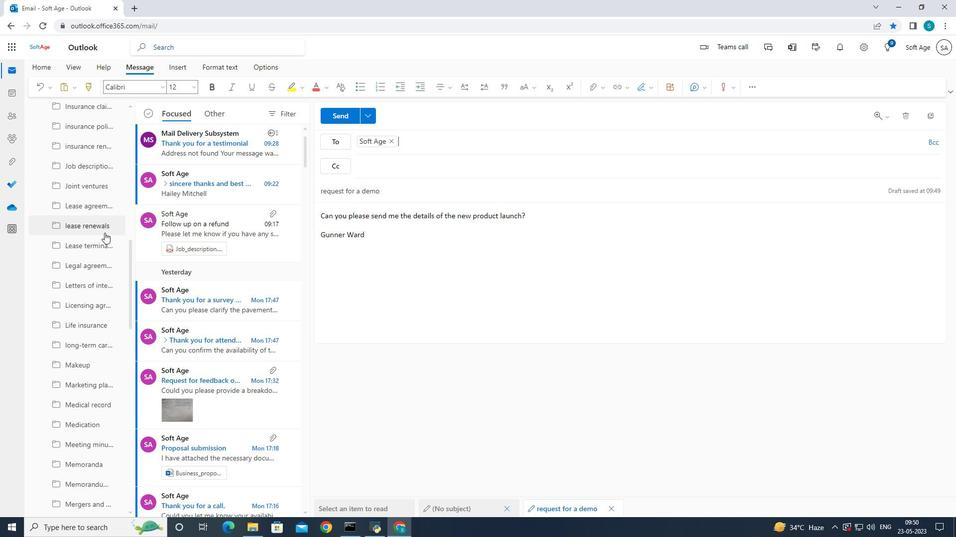 
Action: Mouse scrolled (104, 232) with delta (0, 0)
Screenshot: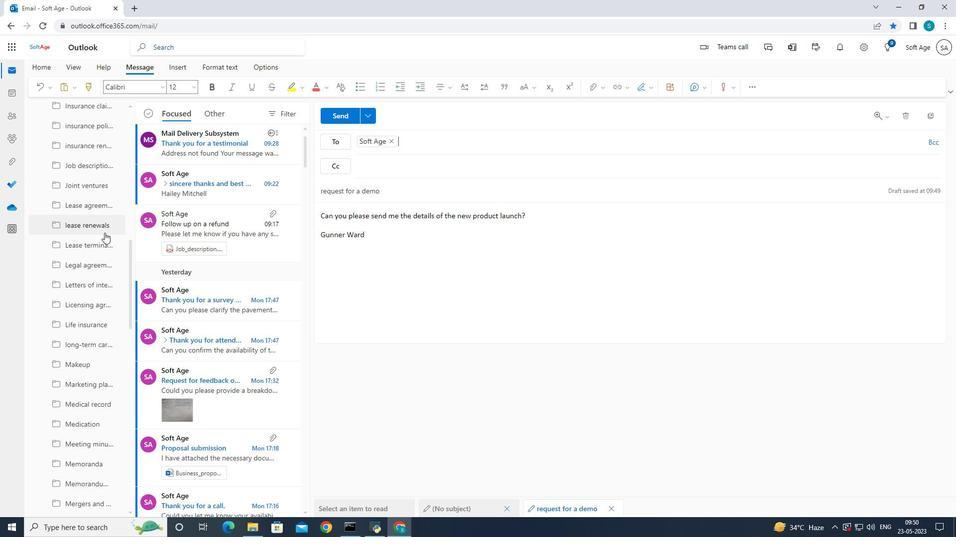 
Action: Mouse moved to (105, 230)
Screenshot: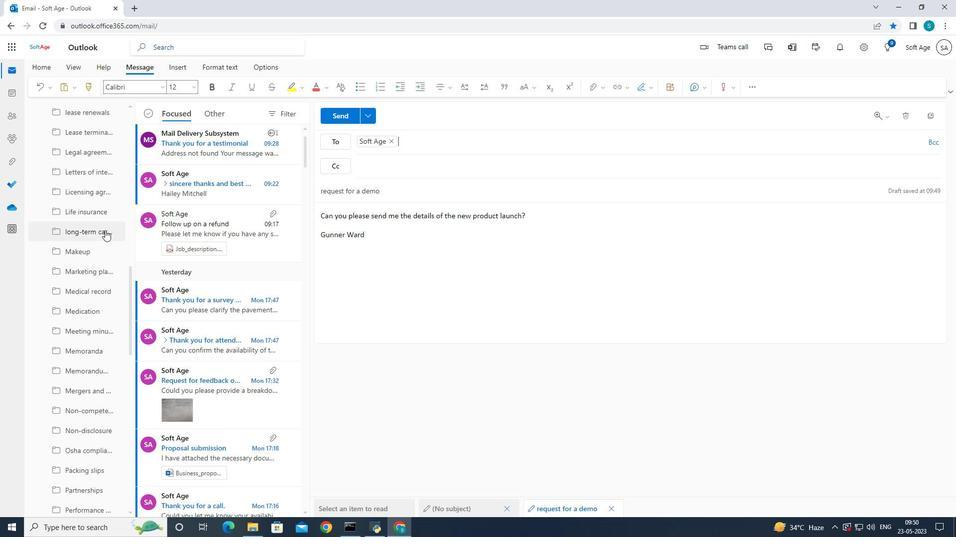 
Action: Mouse scrolled (105, 229) with delta (0, 0)
Screenshot: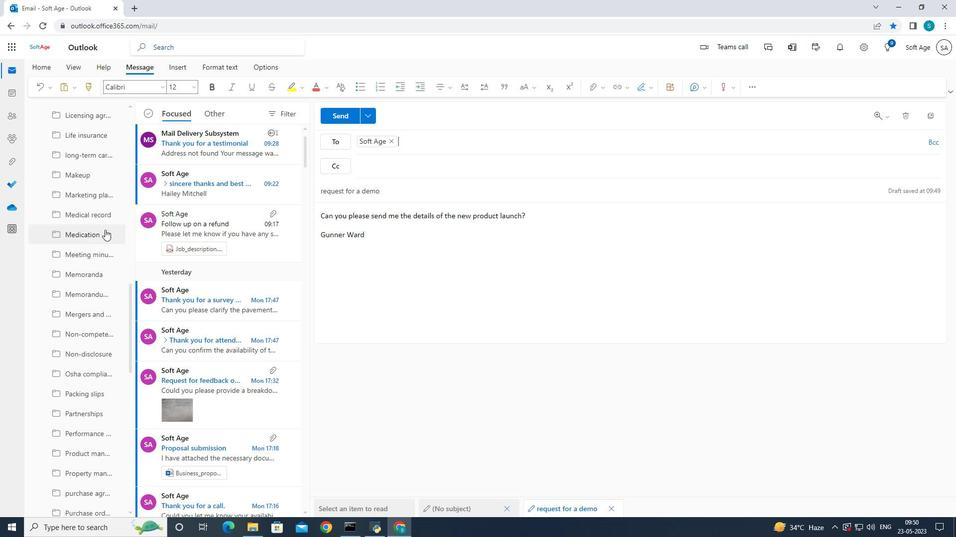 
Action: Mouse moved to (105, 229)
Screenshot: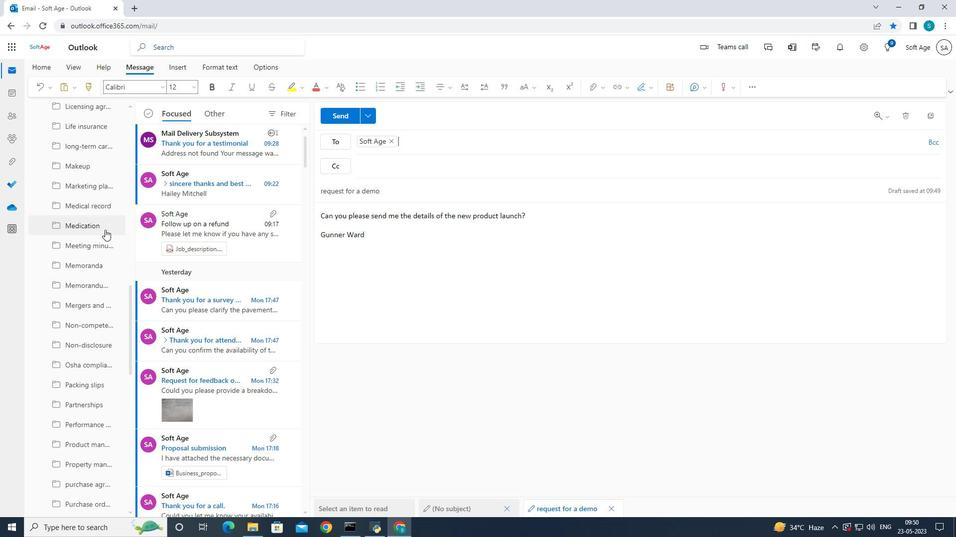 
Action: Mouse scrolled (105, 229) with delta (0, 0)
Screenshot: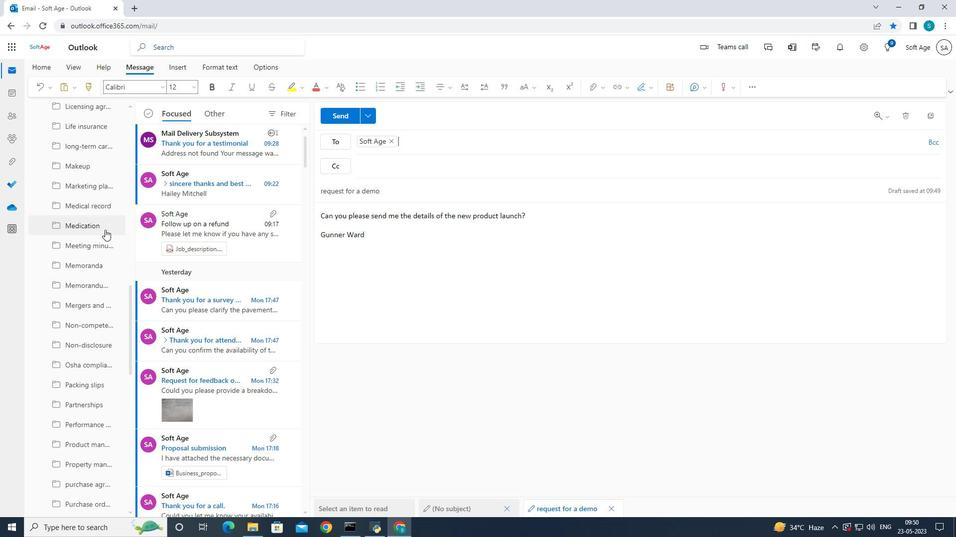 
Action: Mouse scrolled (105, 229) with delta (0, 0)
Screenshot: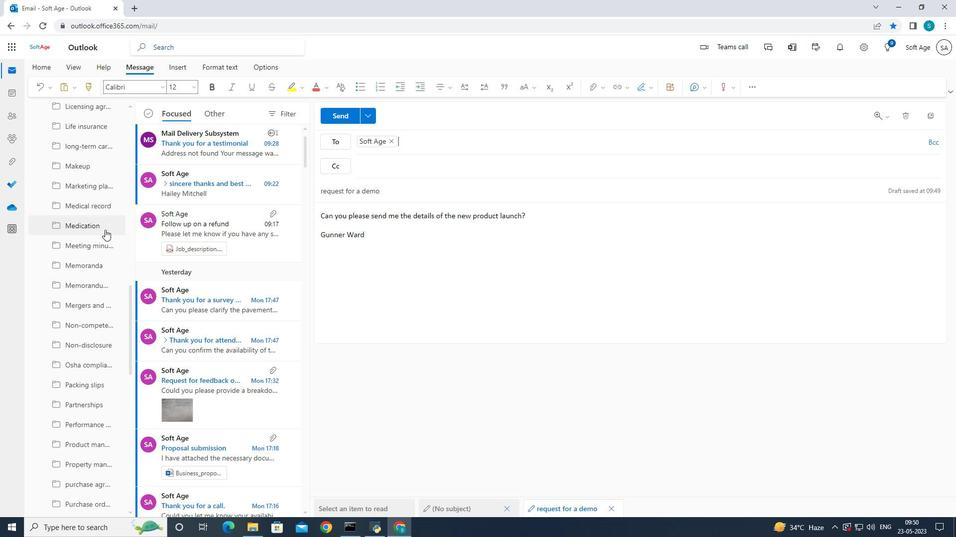 
Action: Mouse moved to (107, 228)
Screenshot: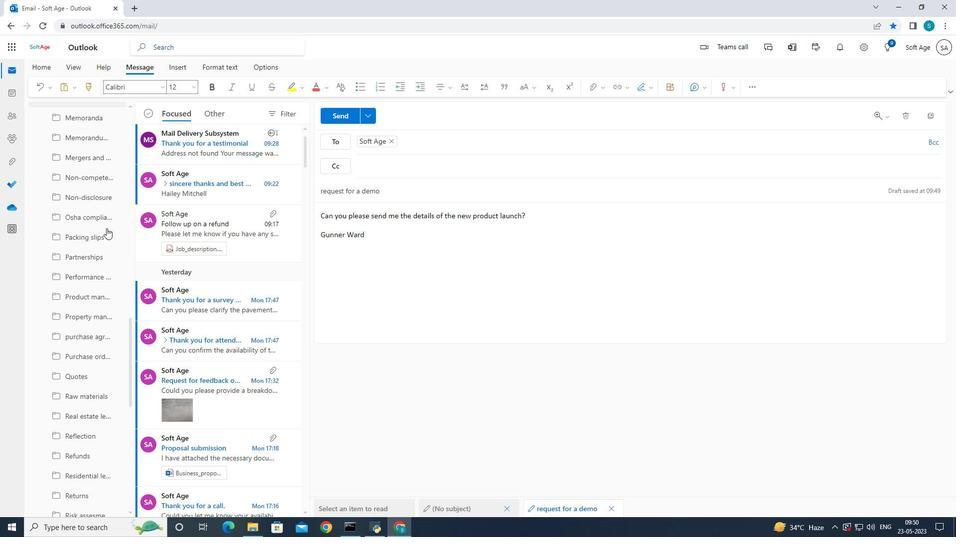 
Action: Mouse scrolled (107, 228) with delta (0, 0)
Screenshot: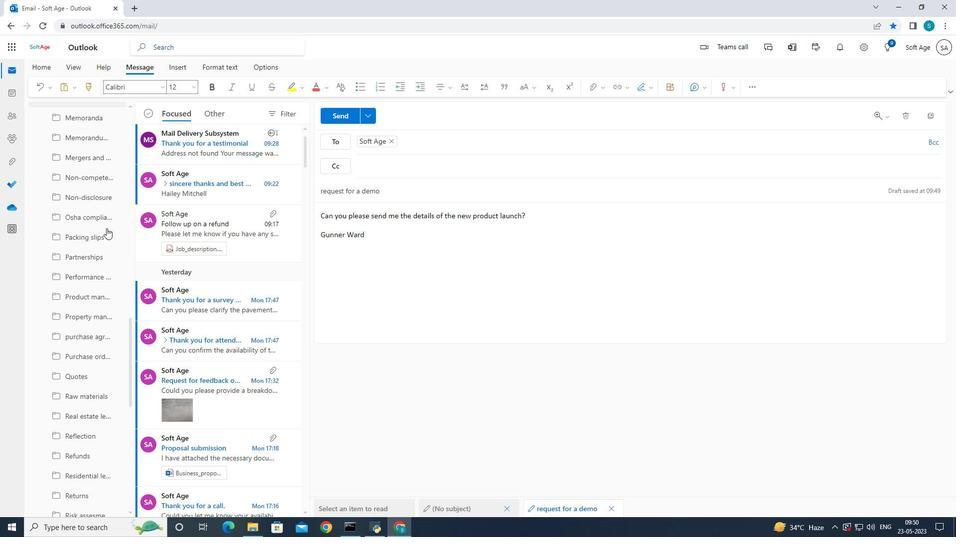 
Action: Mouse scrolled (107, 228) with delta (0, 0)
Screenshot: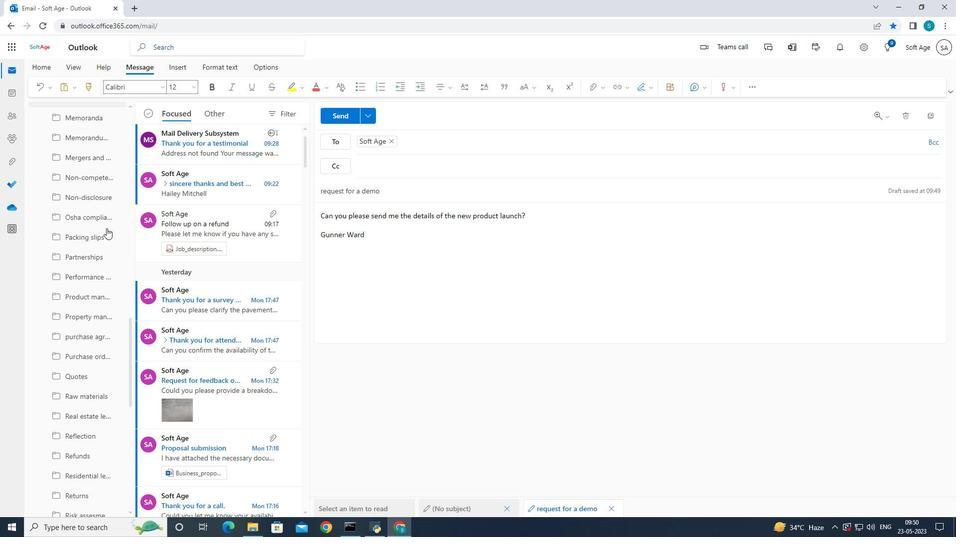 
Action: Mouse scrolled (107, 228) with delta (0, 0)
Screenshot: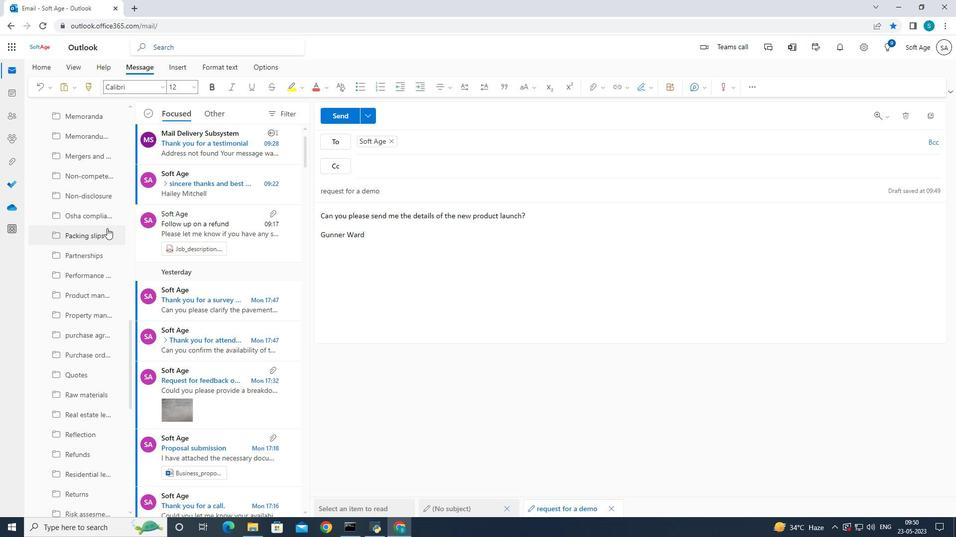 
Action: Mouse moved to (107, 228)
Screenshot: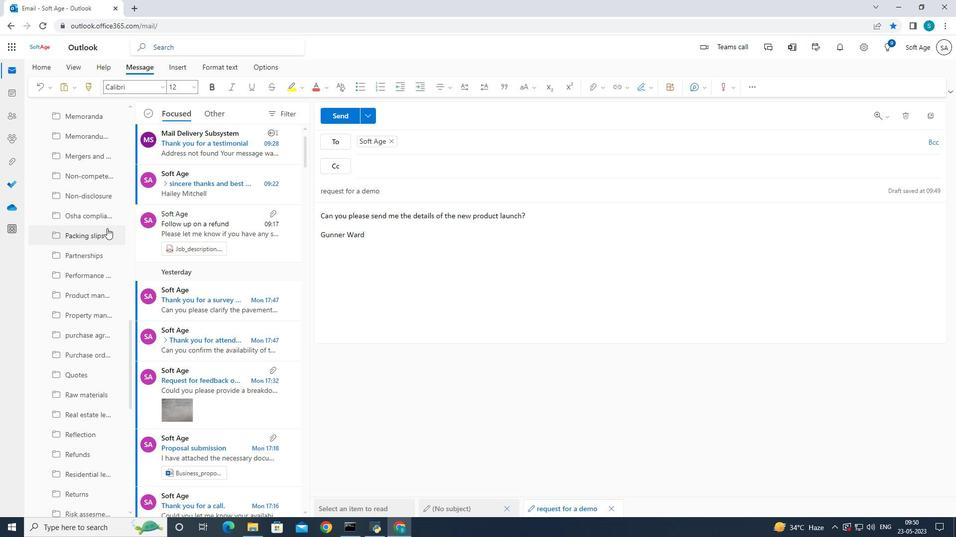 
Action: Mouse scrolled (107, 228) with delta (0, 0)
Screenshot: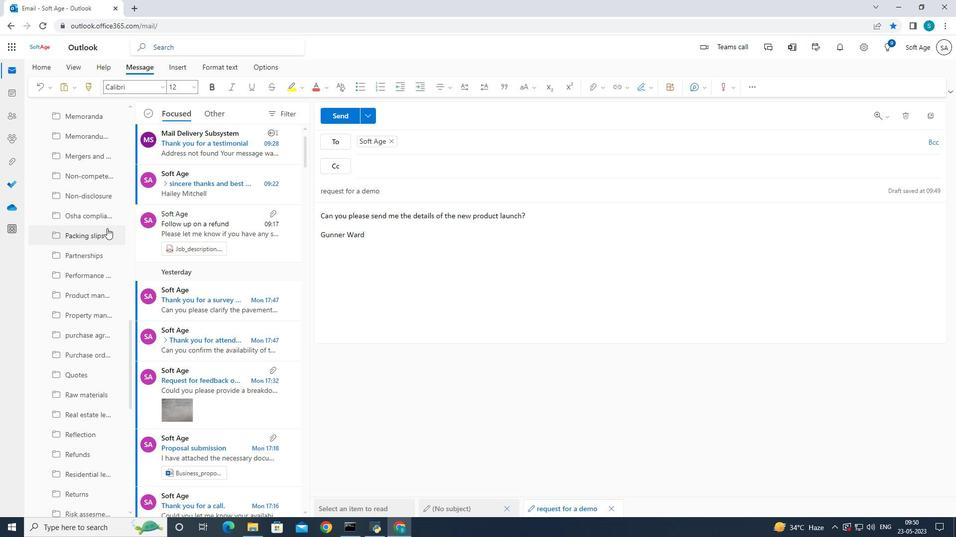 
Action: Mouse moved to (108, 229)
Screenshot: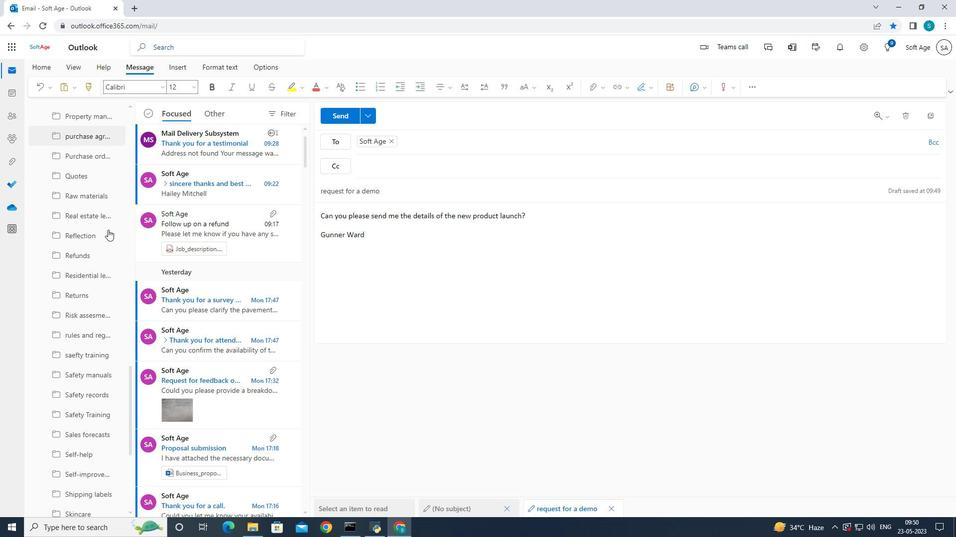 
Action: Mouse scrolled (108, 228) with delta (0, 0)
Screenshot: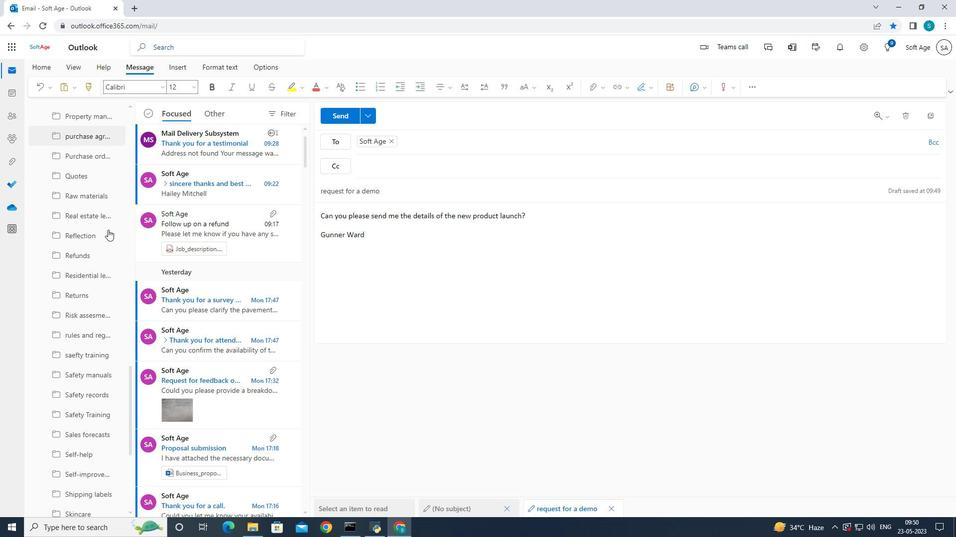
Action: Mouse moved to (109, 229)
Screenshot: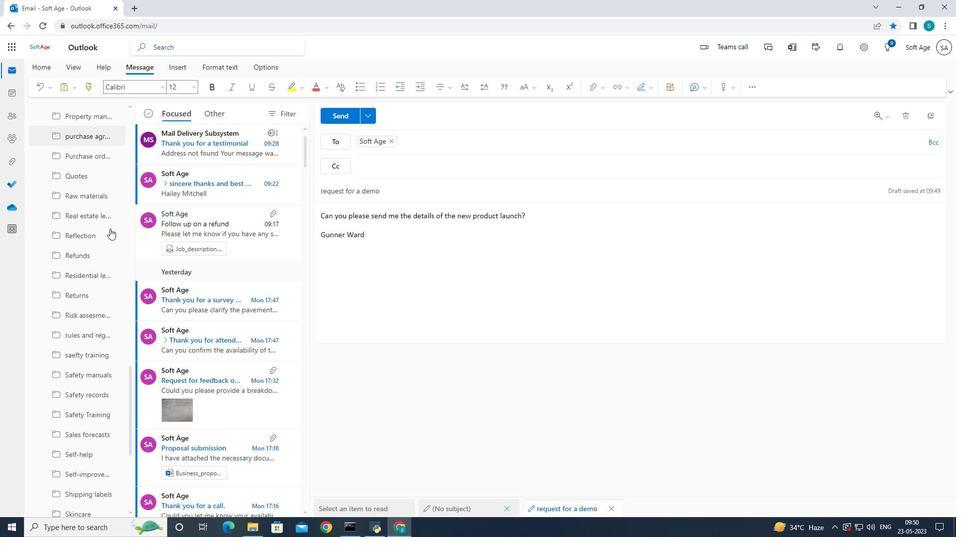 
Action: Mouse scrolled (109, 228) with delta (0, 0)
Screenshot: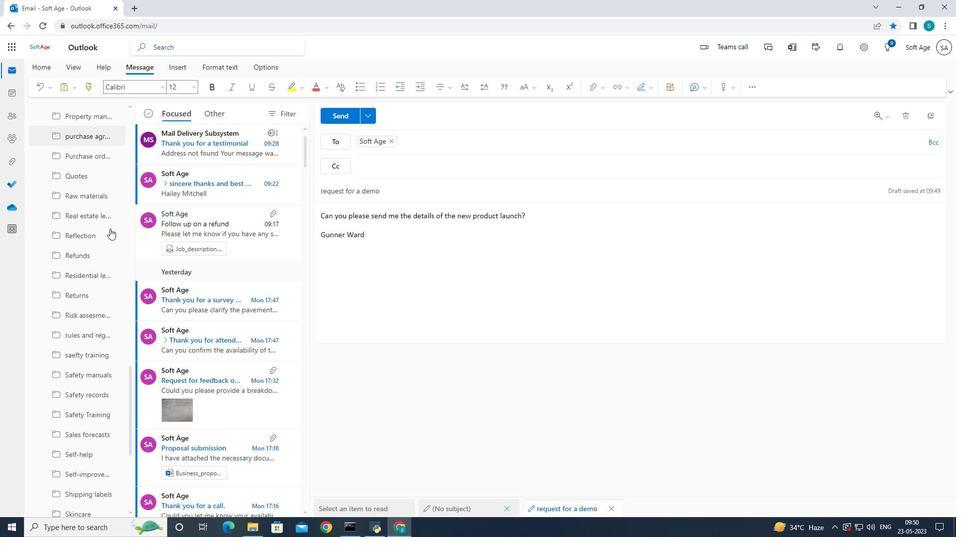 
Action: Mouse moved to (110, 229)
Screenshot: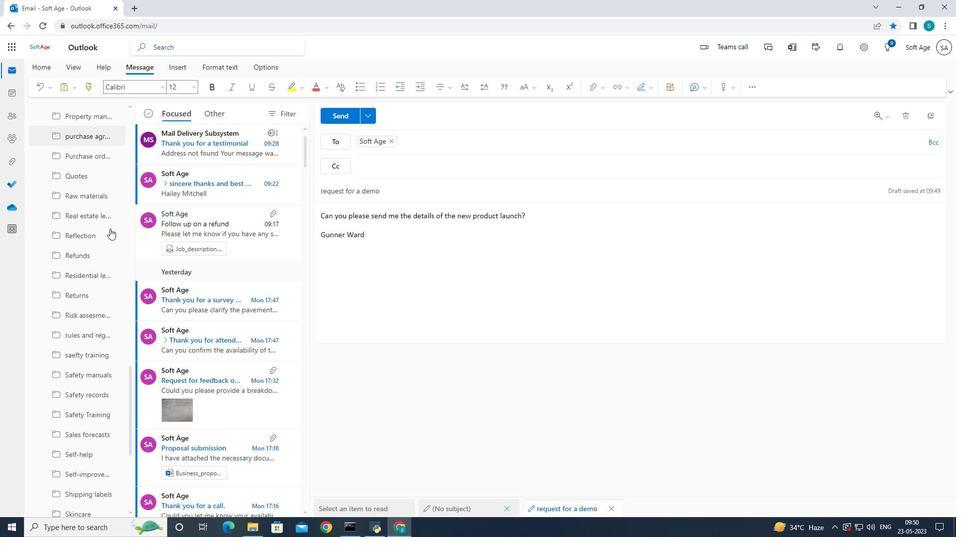 
Action: Mouse scrolled (109, 228) with delta (0, 0)
Screenshot: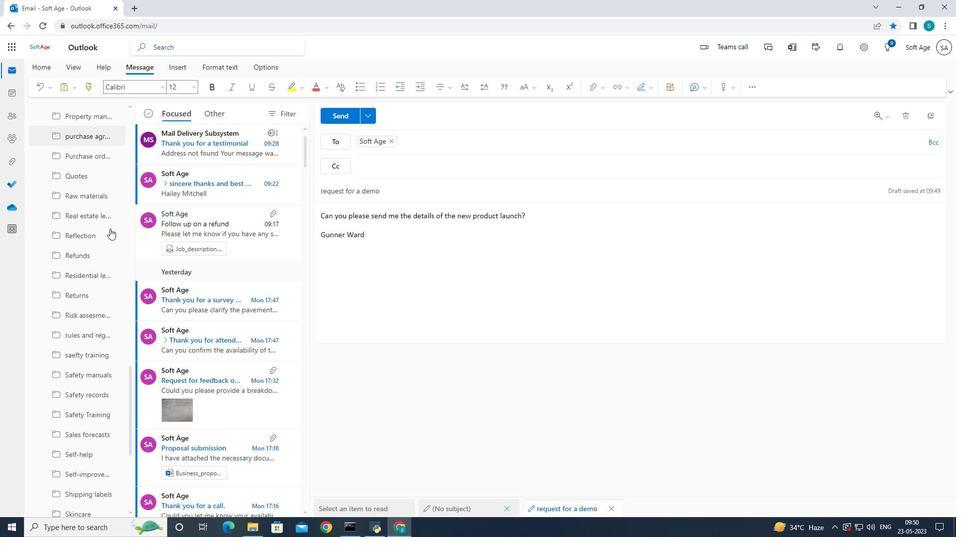 
Action: Mouse moved to (110, 229)
Screenshot: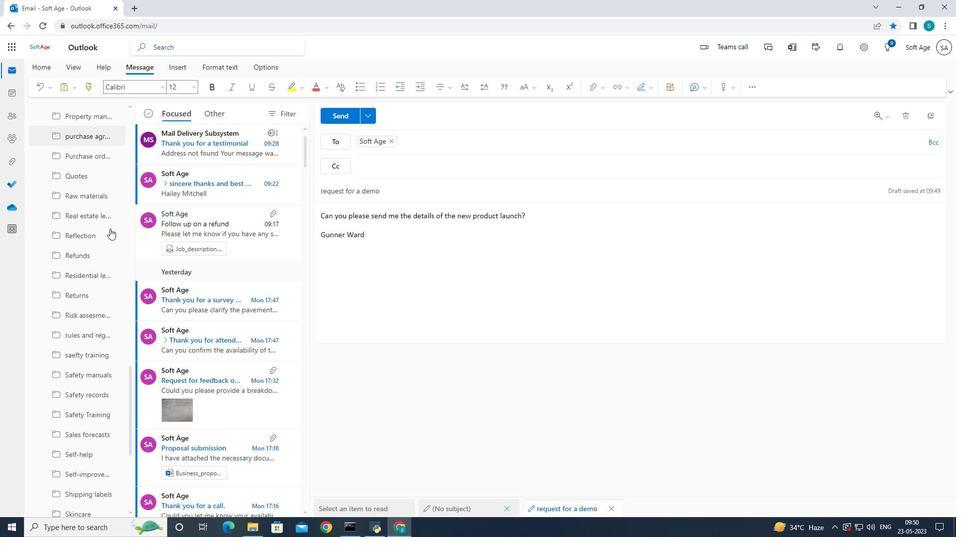 
Action: Mouse scrolled (110, 228) with delta (0, 0)
Screenshot: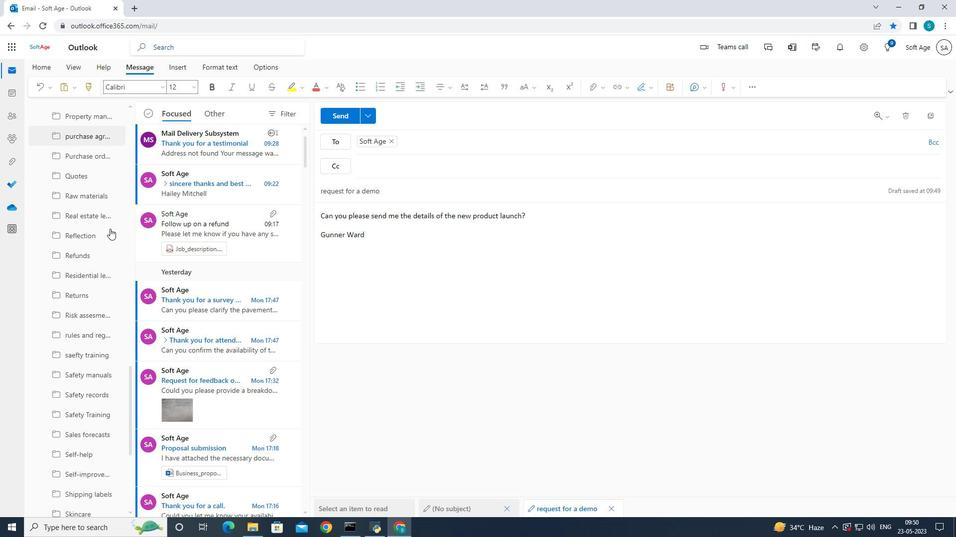 
Action: Mouse moved to (111, 229)
Screenshot: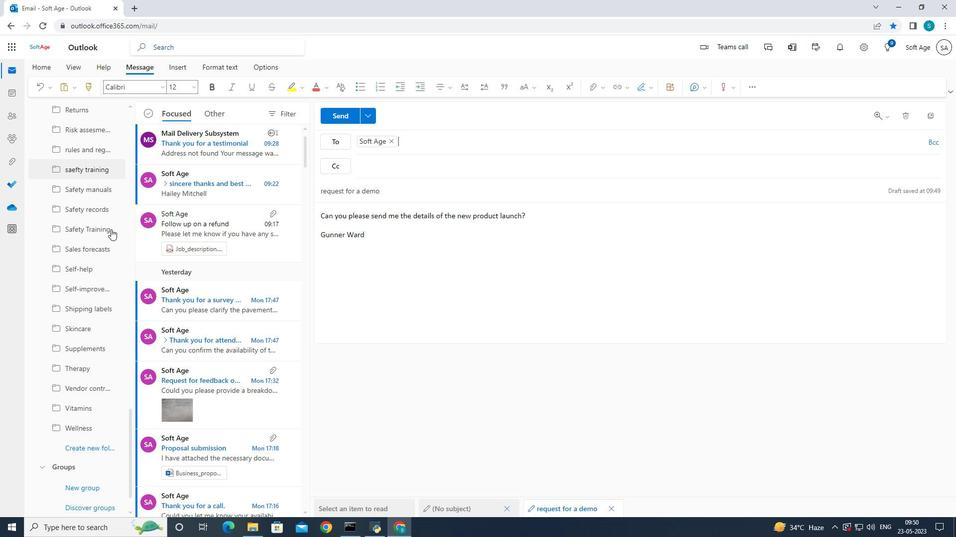 
Action: Mouse scrolled (111, 228) with delta (0, 0)
Screenshot: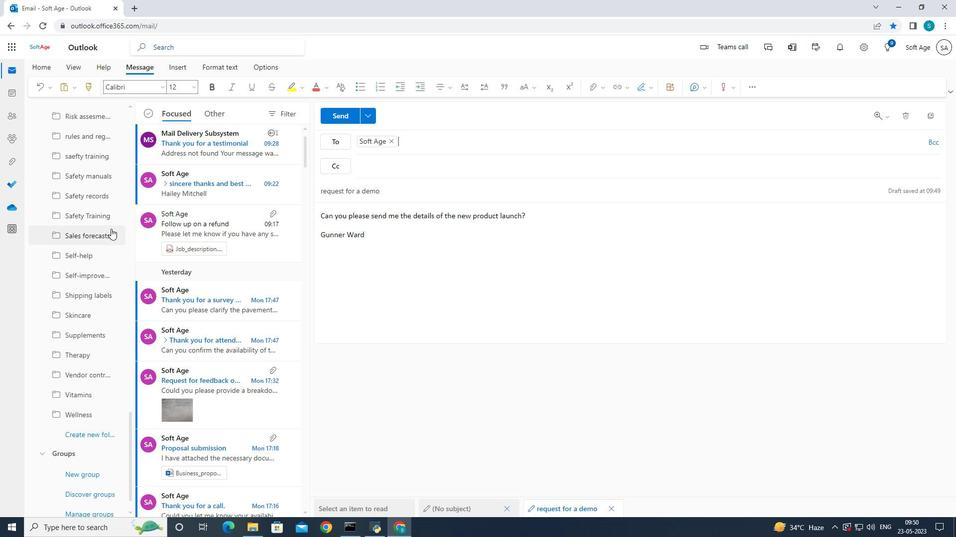
Action: Mouse moved to (112, 228)
Screenshot: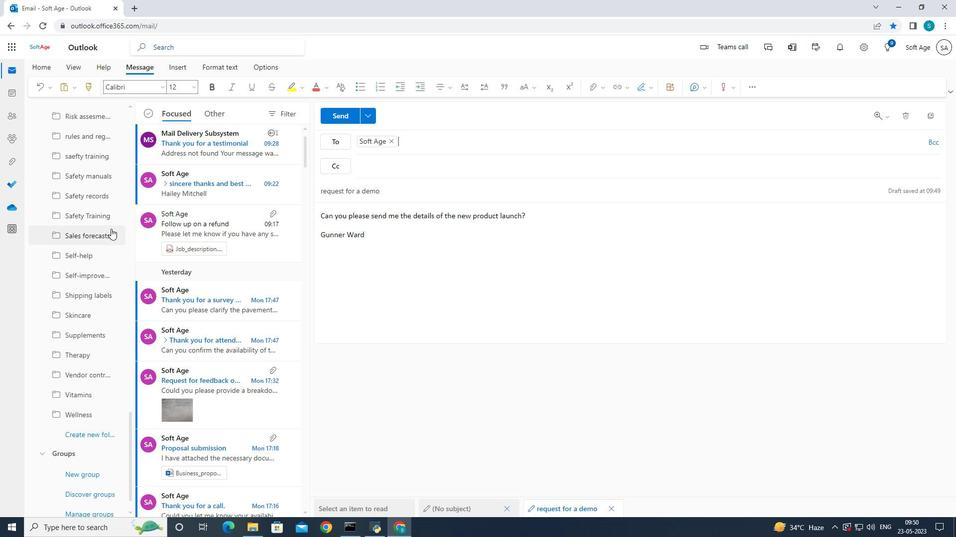 
Action: Mouse scrolled (112, 228) with delta (0, 0)
Screenshot: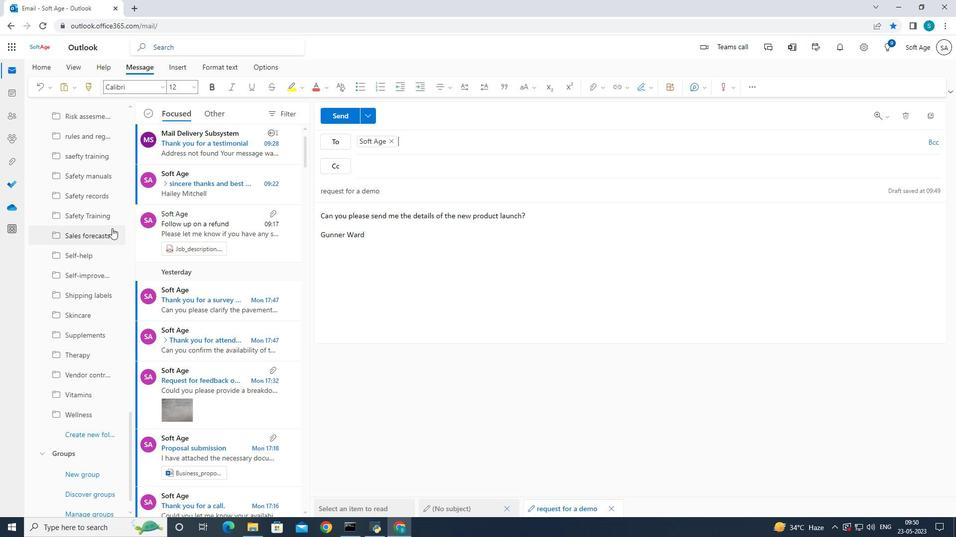 
Action: Mouse scrolled (112, 228) with delta (0, 0)
Screenshot: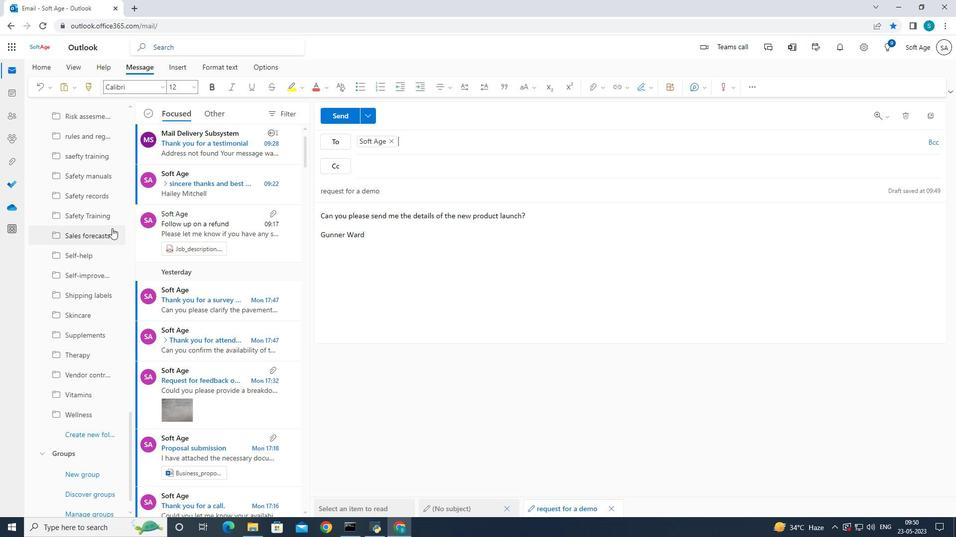 
Action: Mouse scrolled (112, 228) with delta (0, 0)
Screenshot: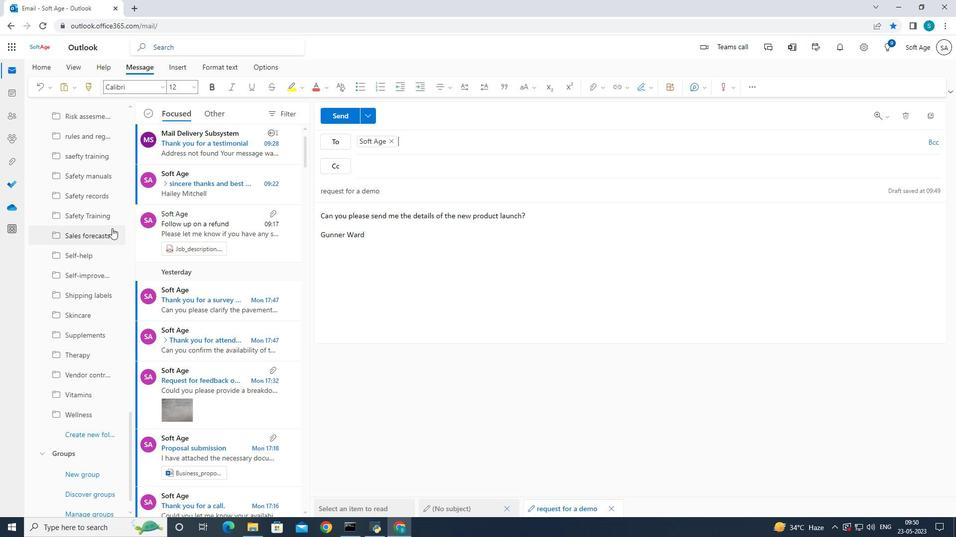 
Action: Mouse moved to (112, 228)
Screenshot: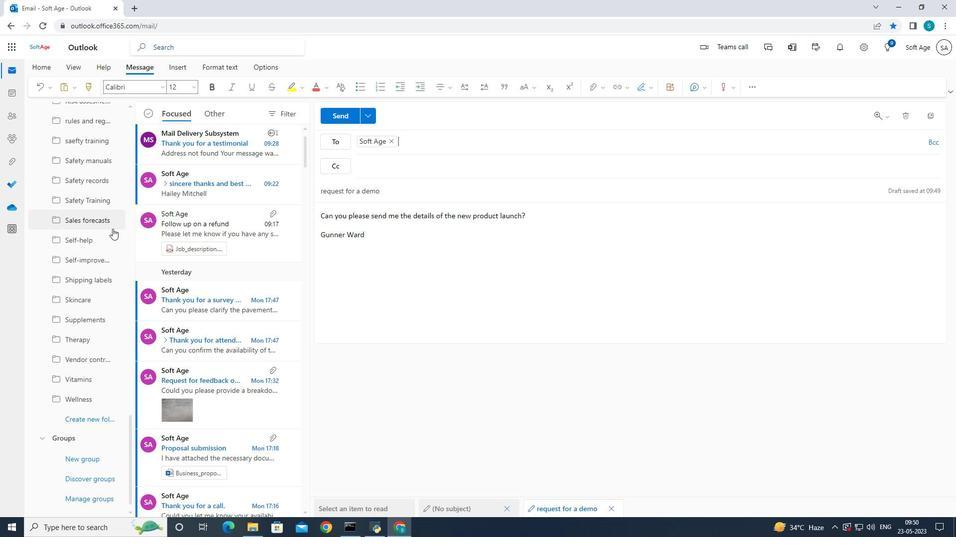 
Action: Mouse scrolled (112, 228) with delta (0, 0)
Screenshot: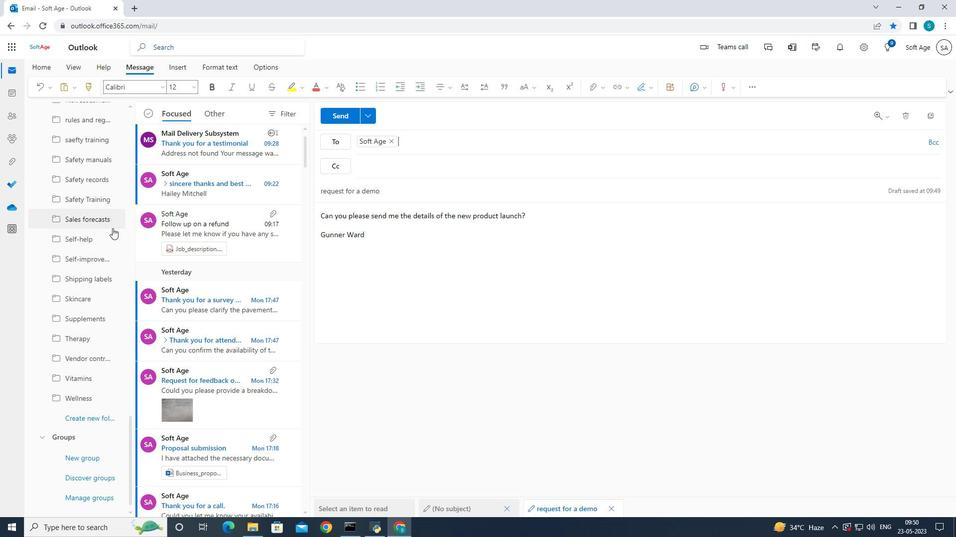 
Action: Mouse moved to (113, 228)
Screenshot: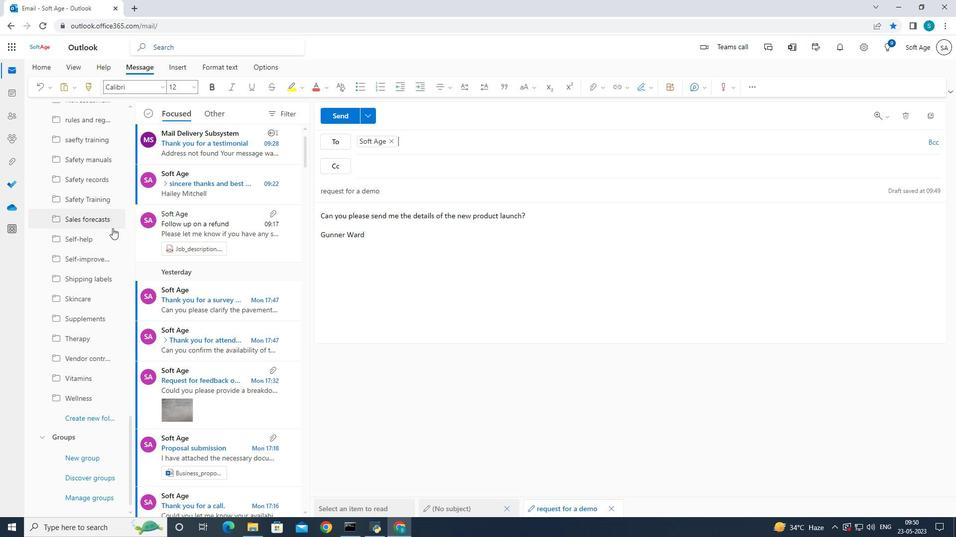 
Action: Mouse scrolled (113, 228) with delta (0, 0)
Screenshot: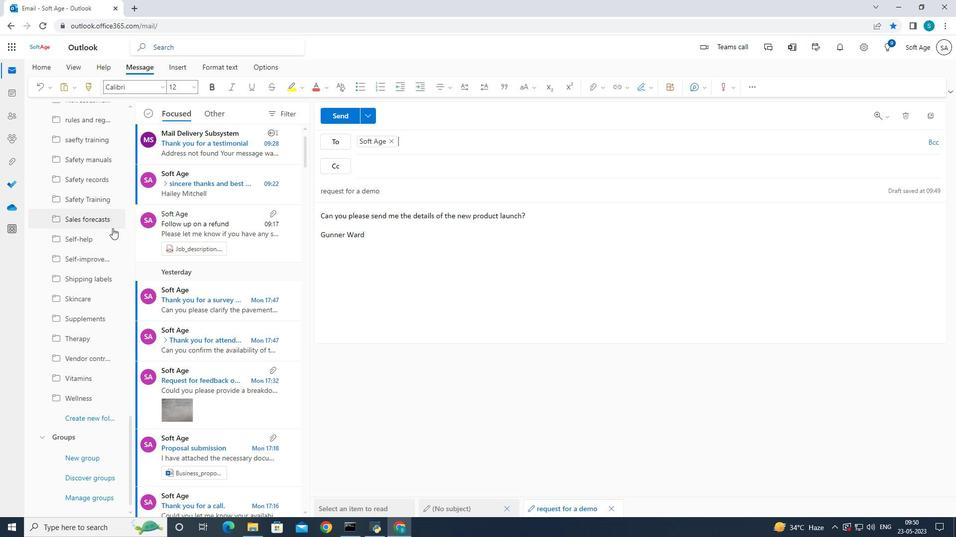 
Action: Mouse moved to (113, 228)
Screenshot: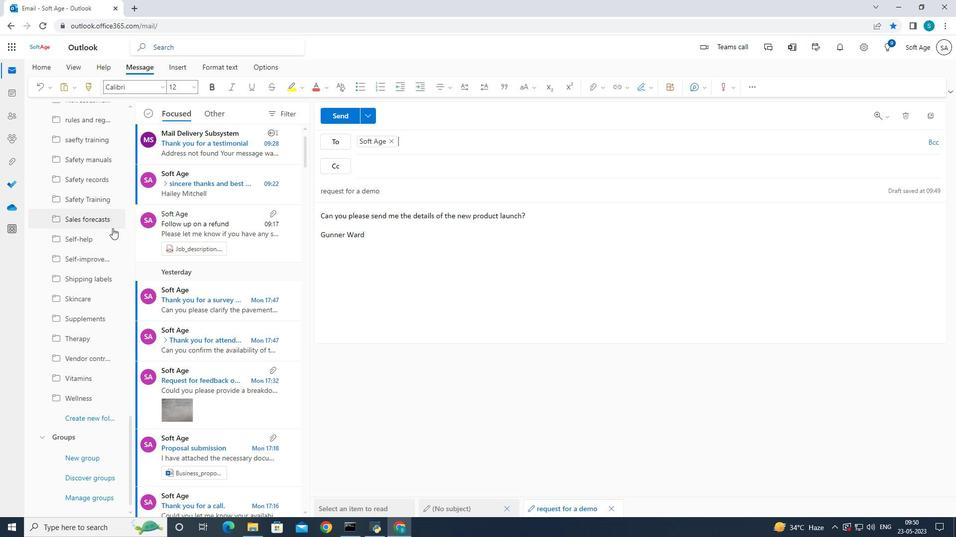 
Action: Mouse scrolled (113, 228) with delta (0, 0)
Screenshot: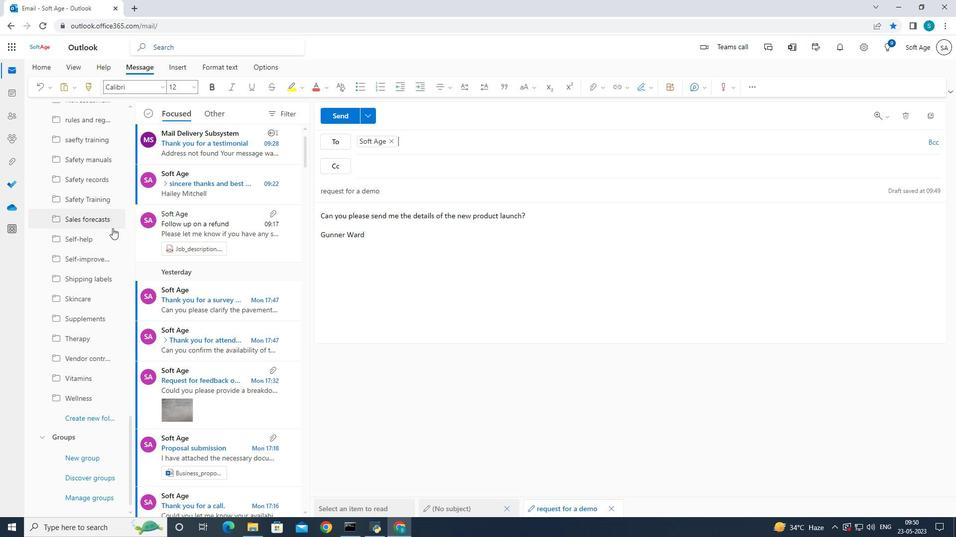 
Action: Mouse scrolled (113, 228) with delta (0, 0)
Screenshot: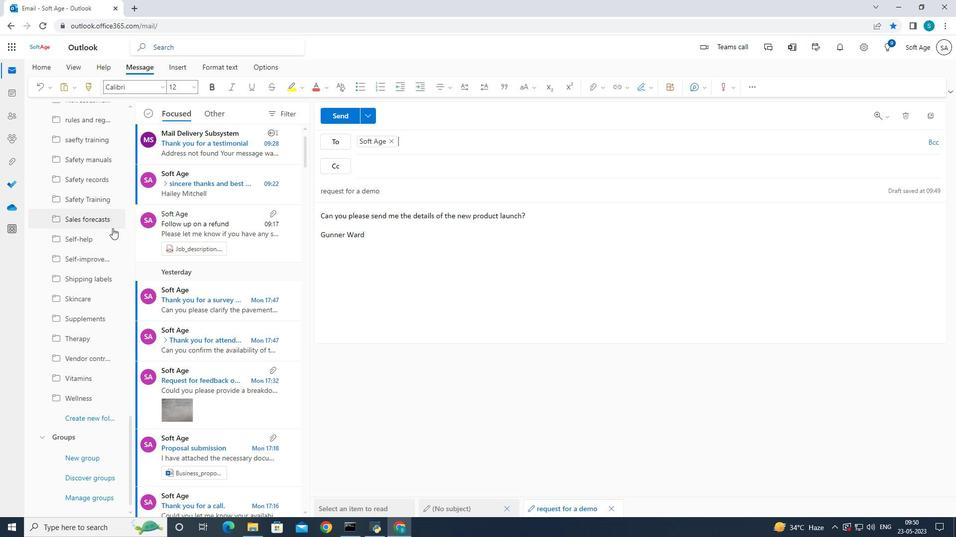 
Action: Mouse moved to (83, 412)
Screenshot: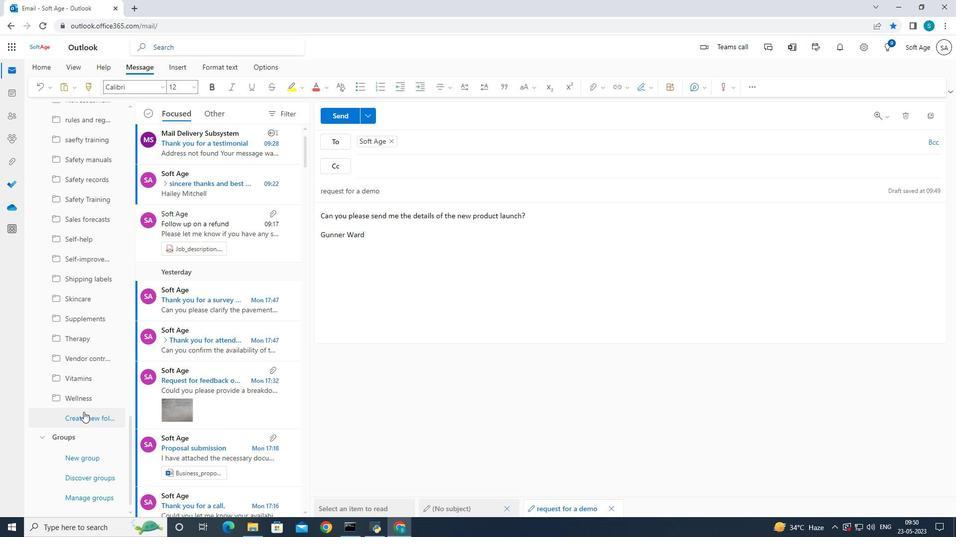 
Action: Mouse pressed left at (83, 412)
Screenshot: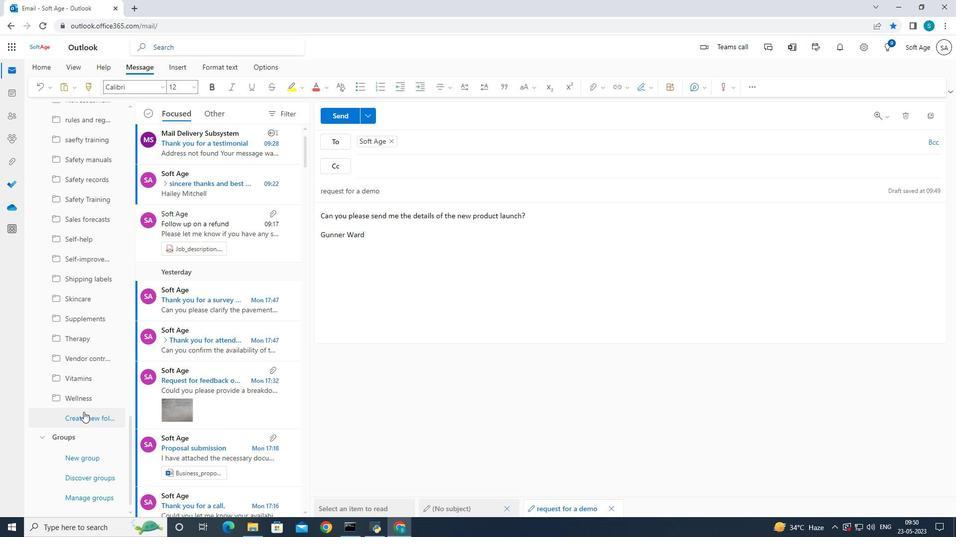 
Action: Mouse moved to (183, 321)
Screenshot: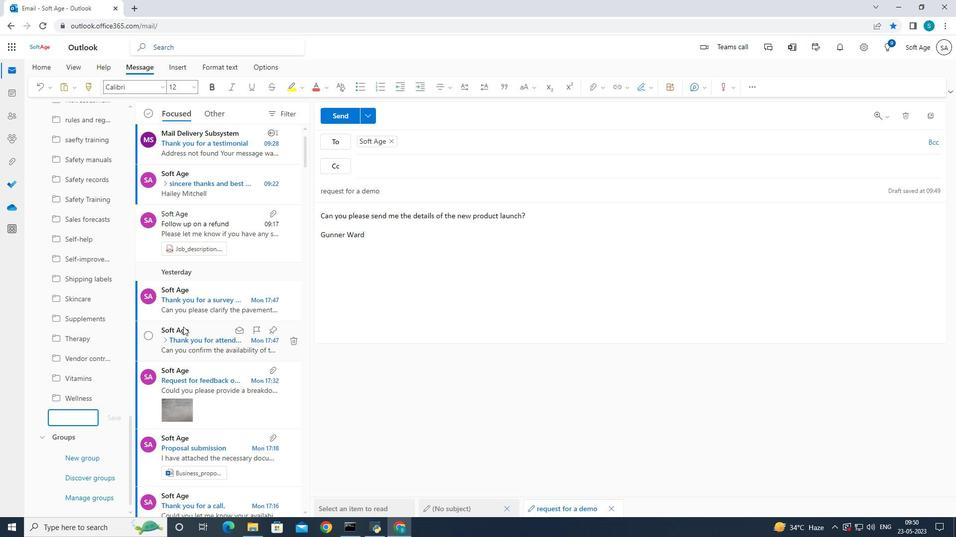 
Action: Key pressed <Key.shift>G
Screenshot: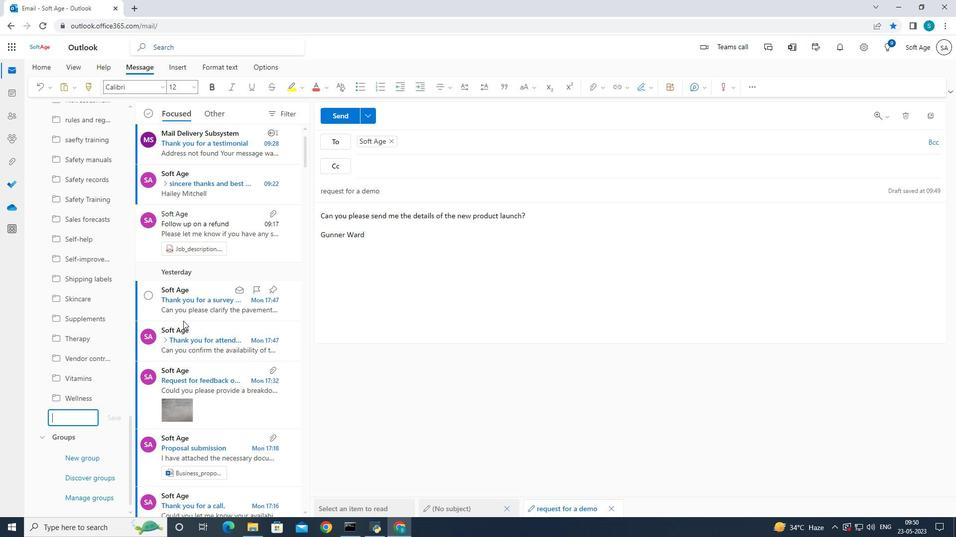 
Action: Mouse moved to (193, 316)
Screenshot: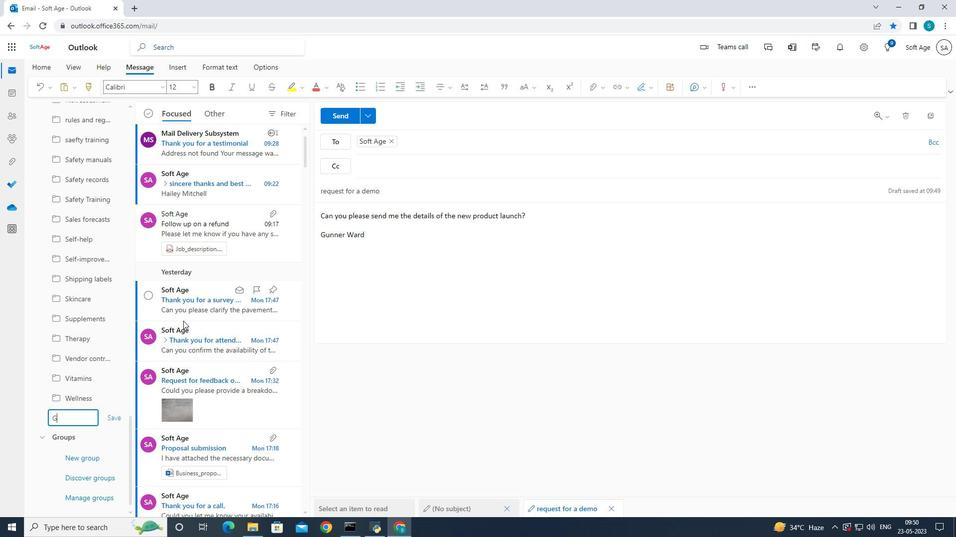
Action: Key pressed oals
Screenshot: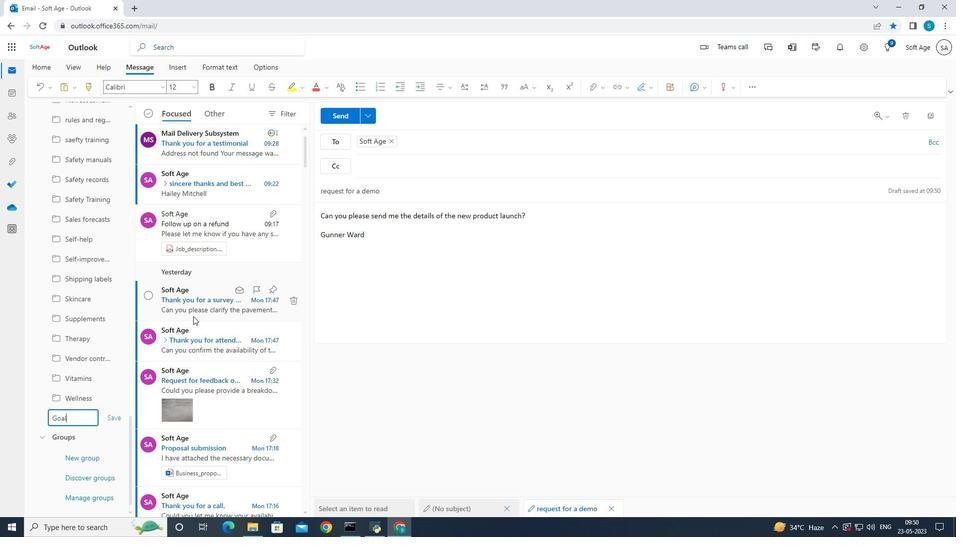 
Action: Mouse moved to (110, 417)
Screenshot: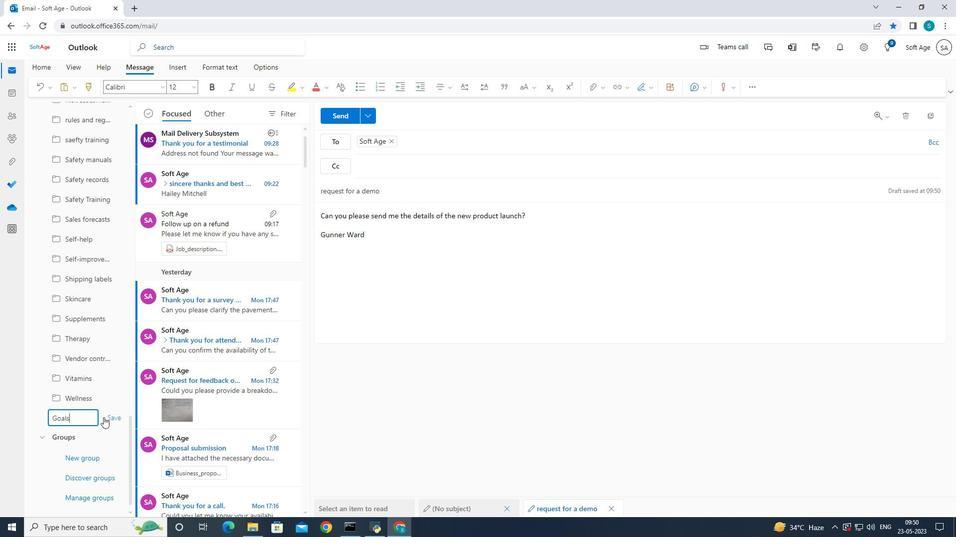 
Action: Mouse pressed left at (110, 417)
Screenshot: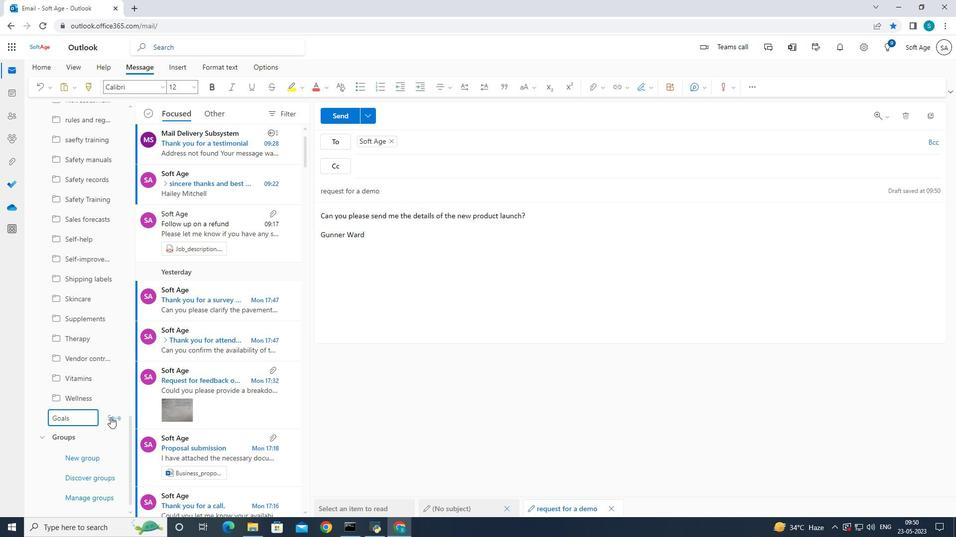 
Action: Mouse moved to (344, 117)
Screenshot: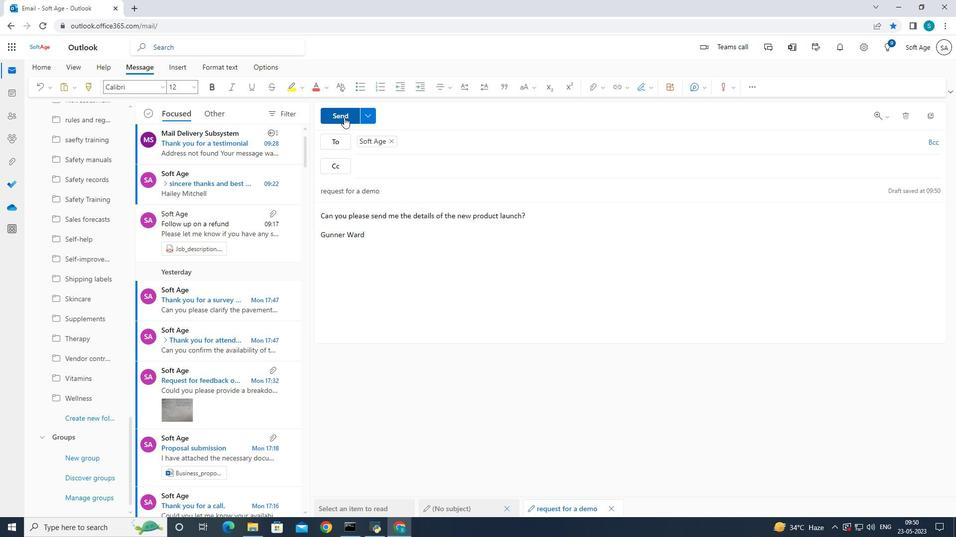 
Action: Mouse pressed left at (344, 117)
Screenshot: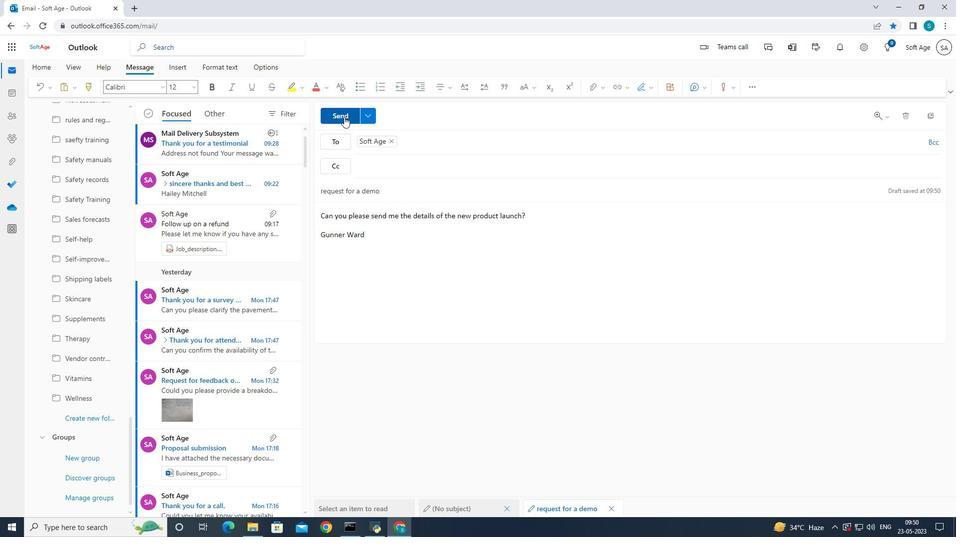
Action: Mouse moved to (342, 112)
Screenshot: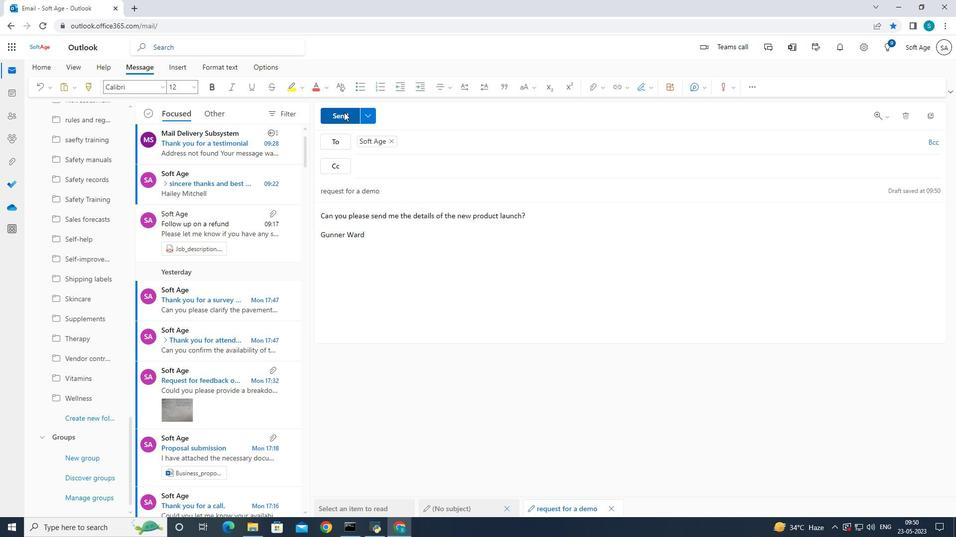 
